 Task: Add Naturally Good Kosher Cheese Pepper Jack Slices to the cart.
Action: Mouse moved to (715, 257)
Screenshot: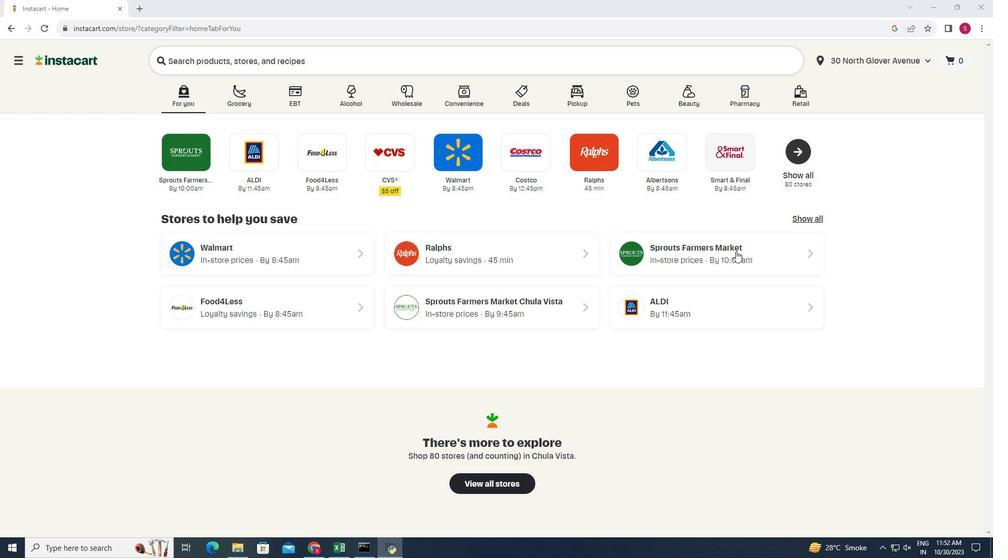 
Action: Mouse pressed left at (715, 257)
Screenshot: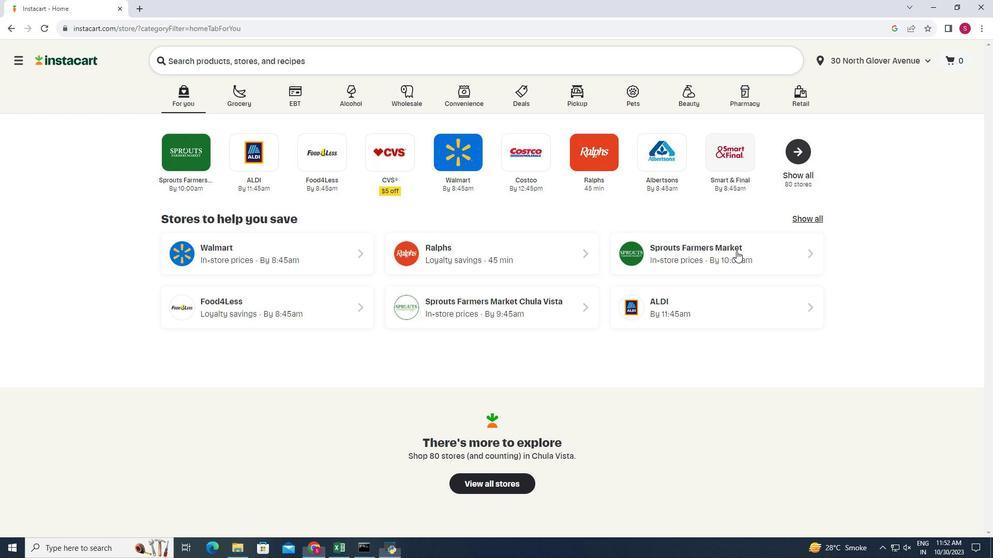 
Action: Mouse moved to (34, 440)
Screenshot: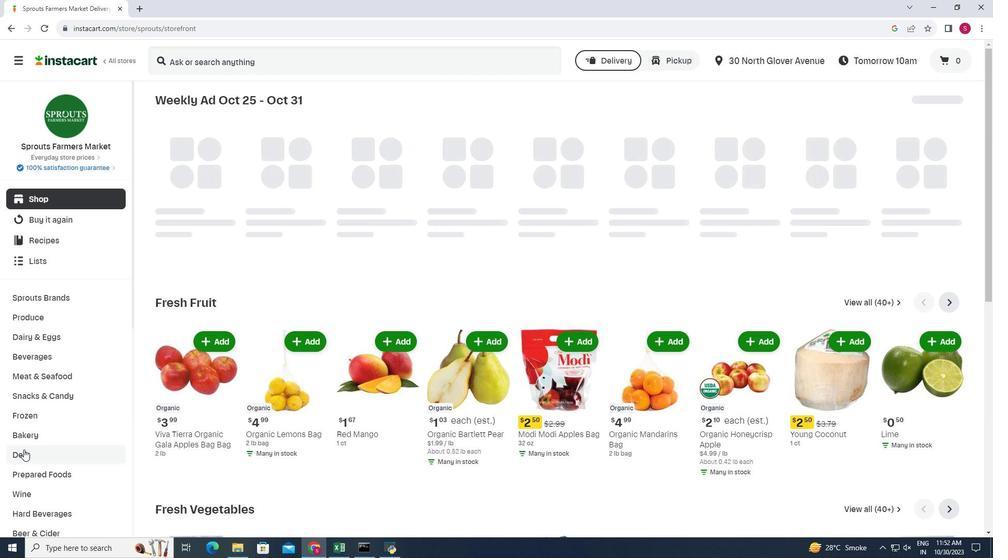 
Action: Mouse pressed left at (34, 440)
Screenshot: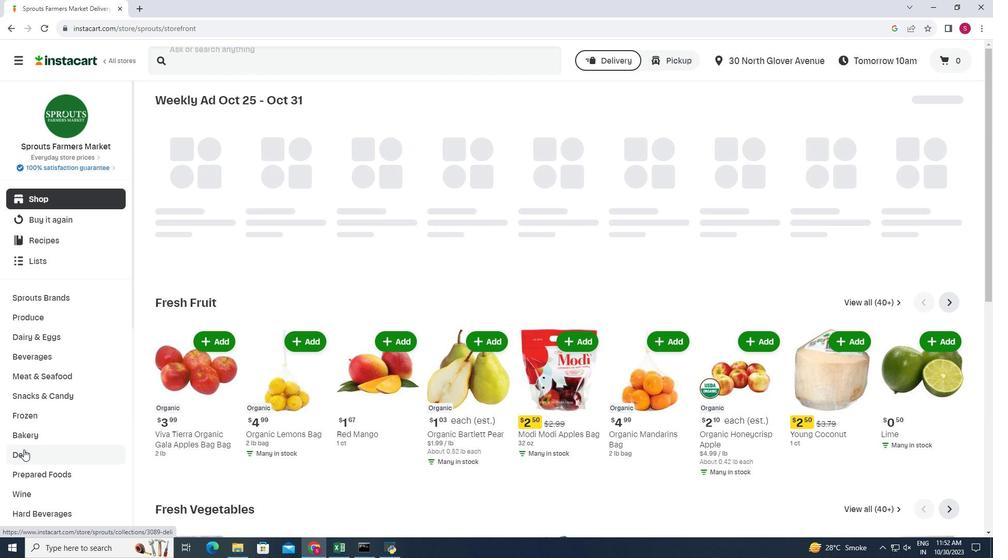 
Action: Mouse moved to (270, 144)
Screenshot: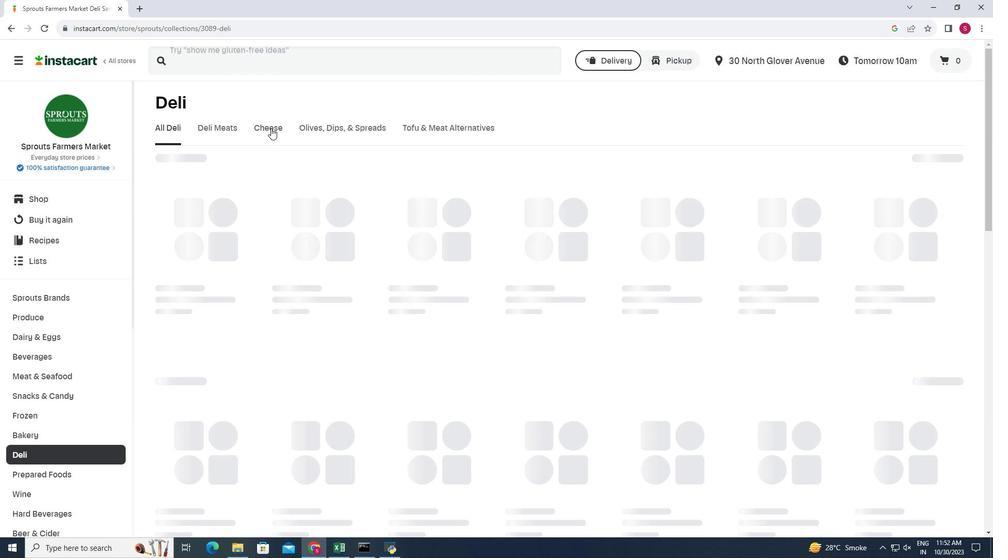
Action: Mouse pressed left at (270, 144)
Screenshot: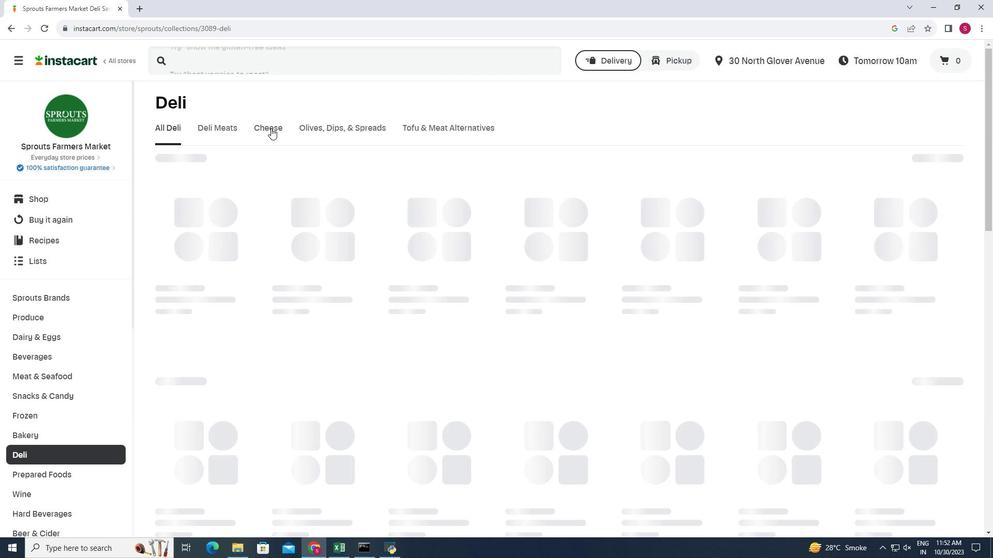 
Action: Mouse moved to (932, 179)
Screenshot: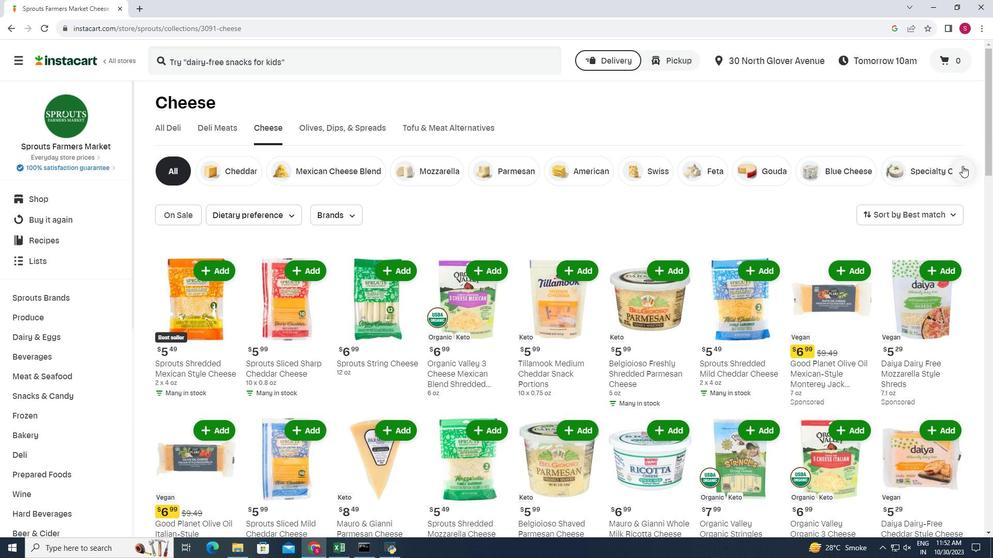 
Action: Mouse pressed left at (932, 179)
Screenshot: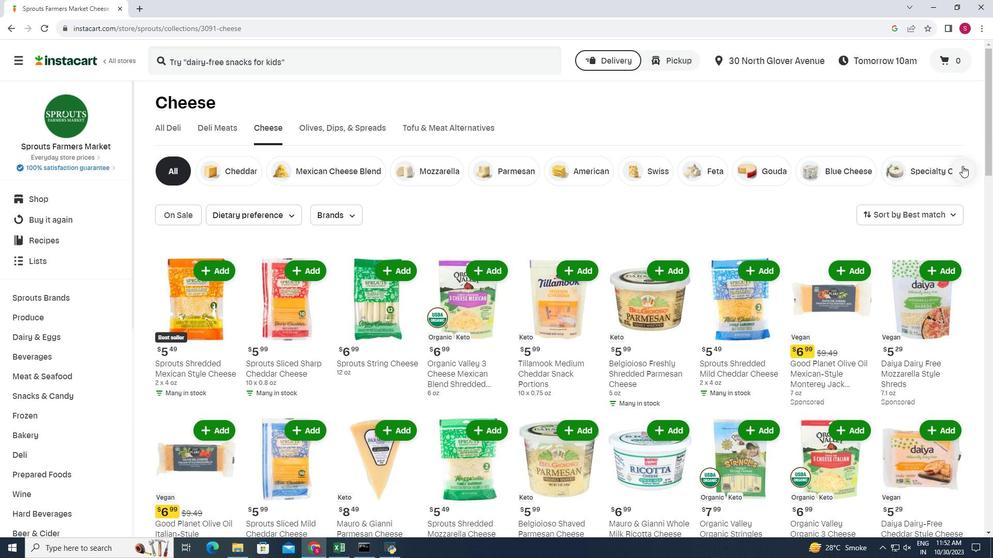 
Action: Mouse moved to (899, 192)
Screenshot: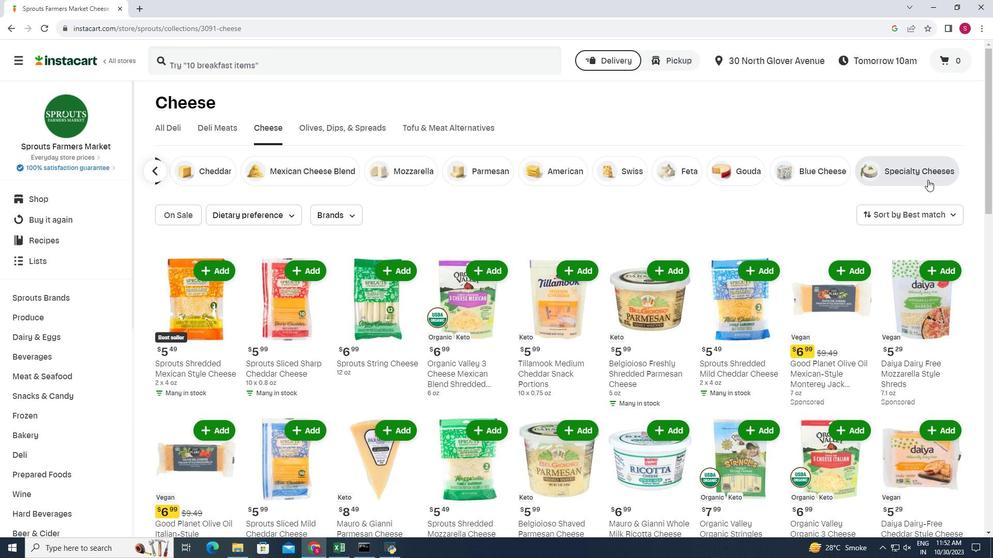 
Action: Mouse pressed left at (899, 192)
Screenshot: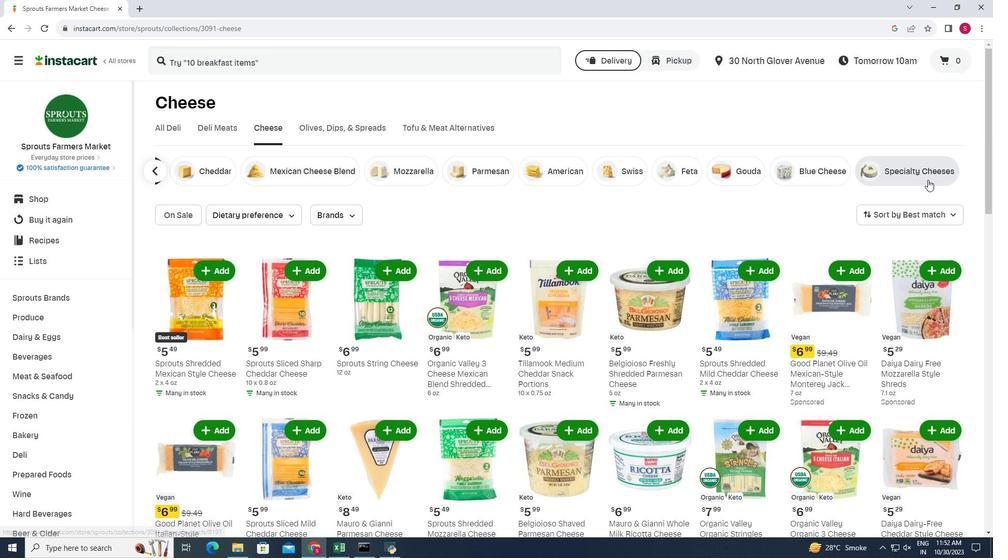 
Action: Mouse moved to (415, 227)
Screenshot: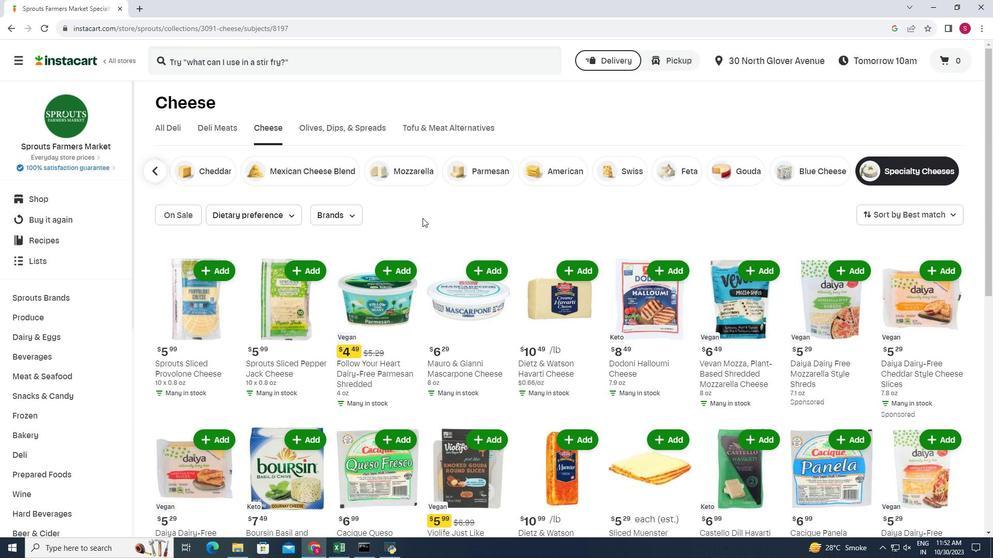 
Action: Mouse scrolled (415, 226) with delta (0, 0)
Screenshot: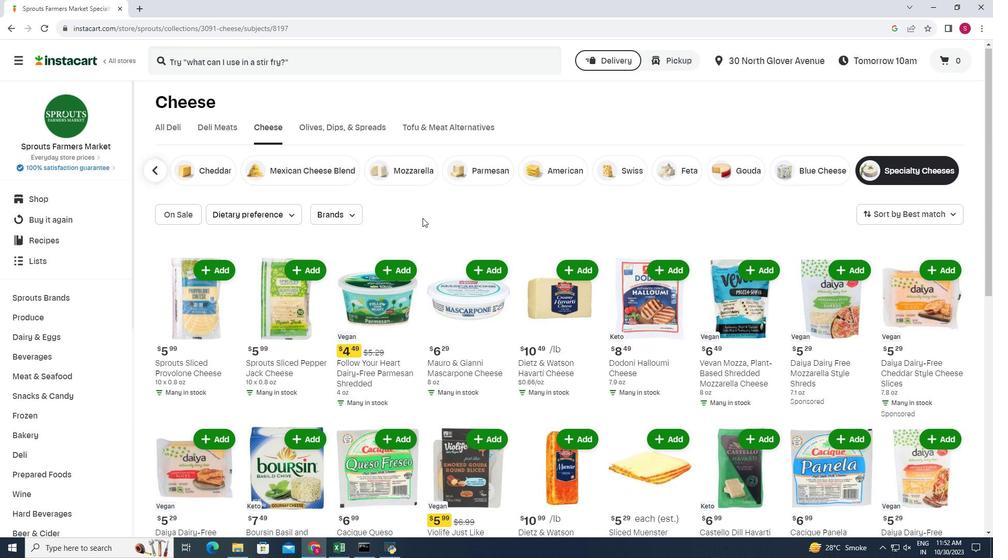 
Action: Mouse moved to (901, 317)
Screenshot: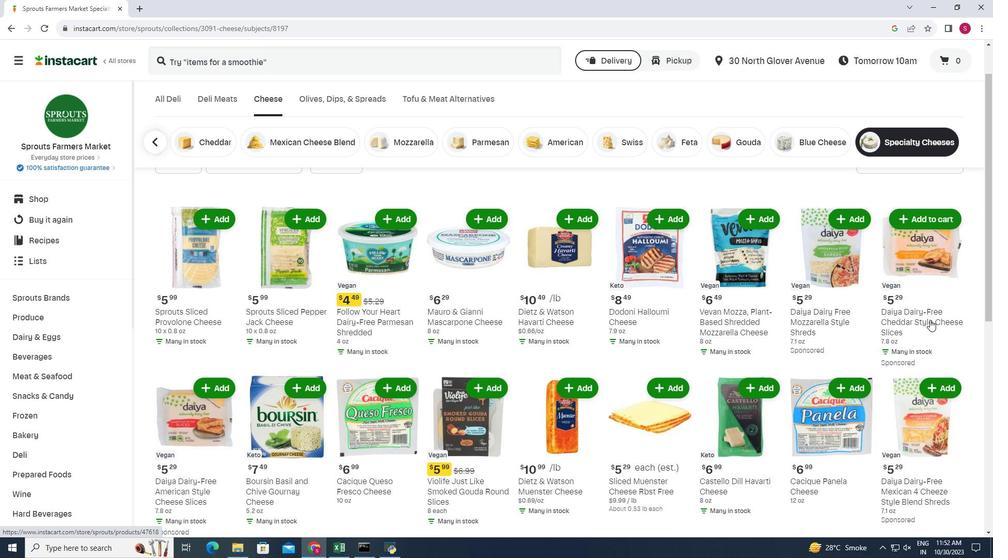 
Action: Mouse scrolled (901, 317) with delta (0, 0)
Screenshot: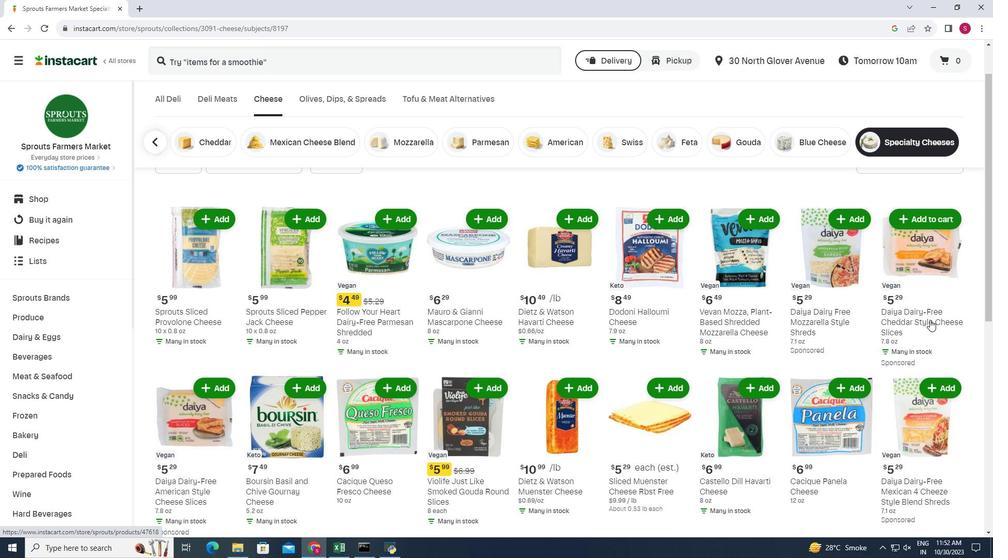 
Action: Mouse moved to (902, 322)
Screenshot: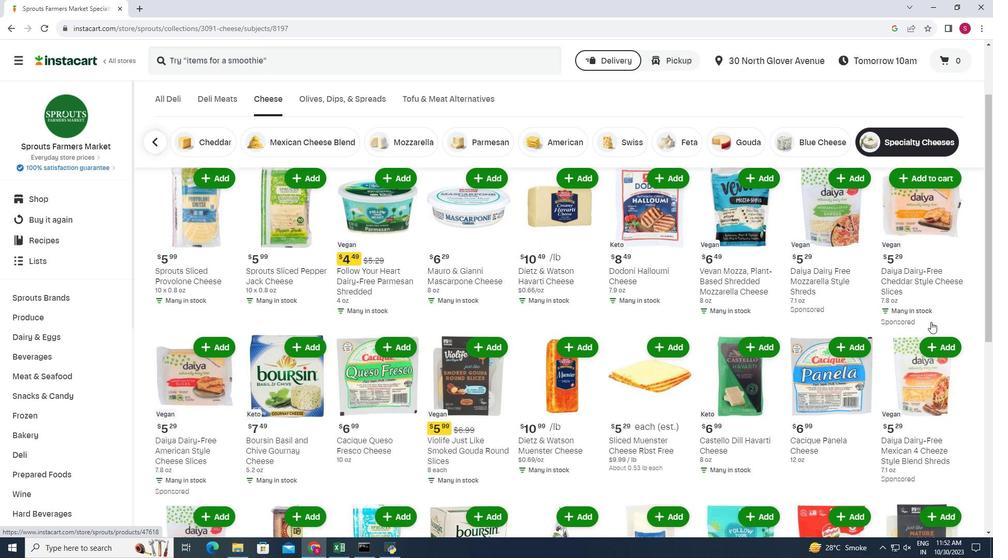 
Action: Mouse scrolled (902, 322) with delta (0, 0)
Screenshot: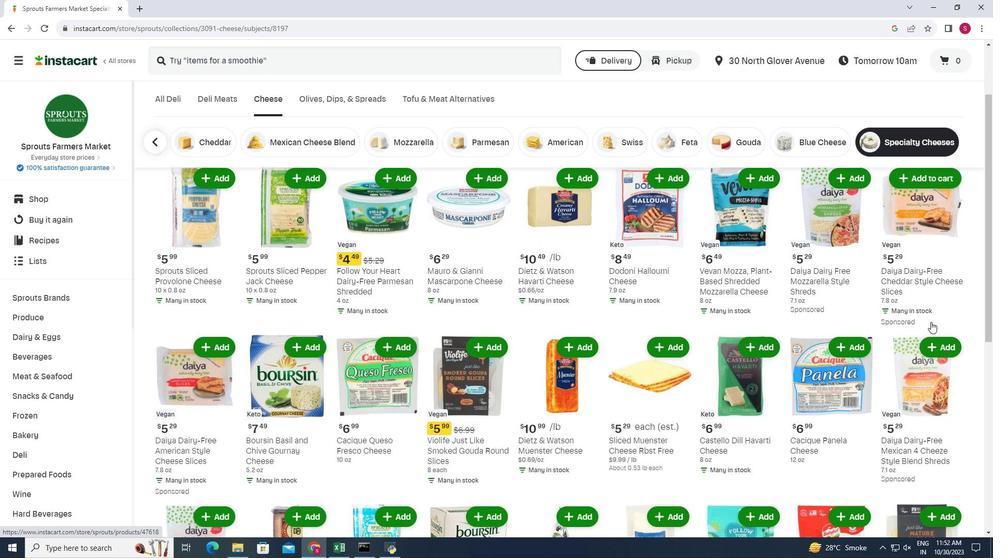 
Action: Mouse moved to (903, 323)
Screenshot: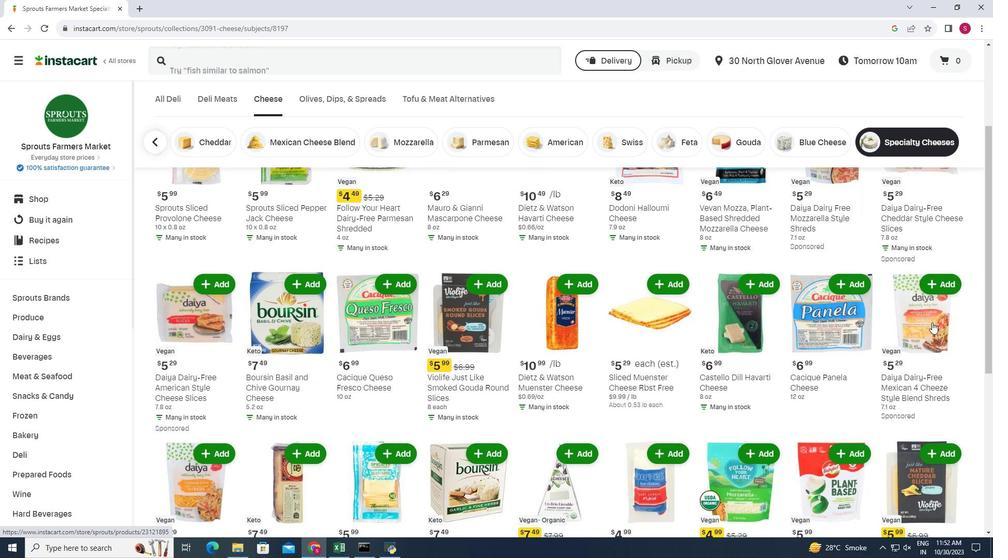 
Action: Mouse scrolled (903, 322) with delta (0, 0)
Screenshot: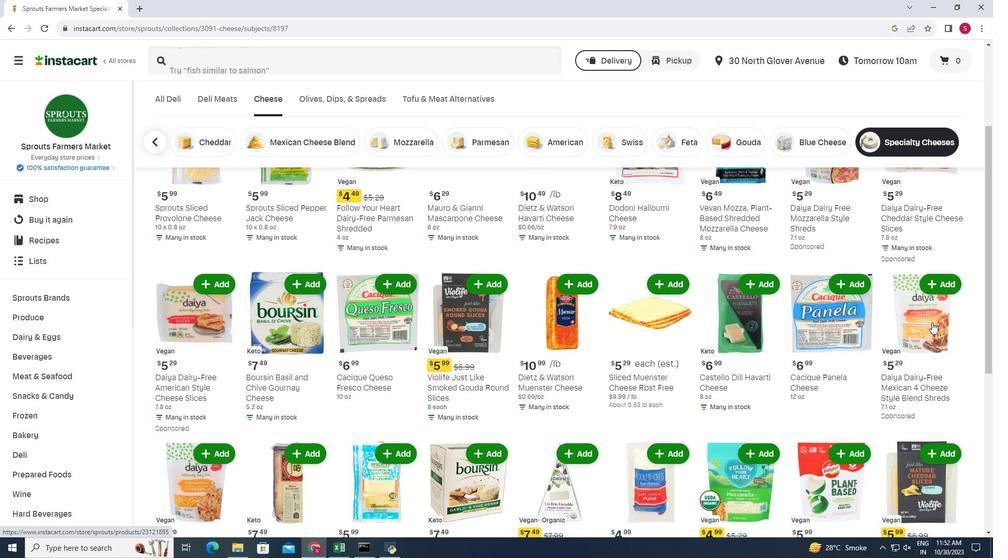 
Action: Mouse moved to (206, 286)
Screenshot: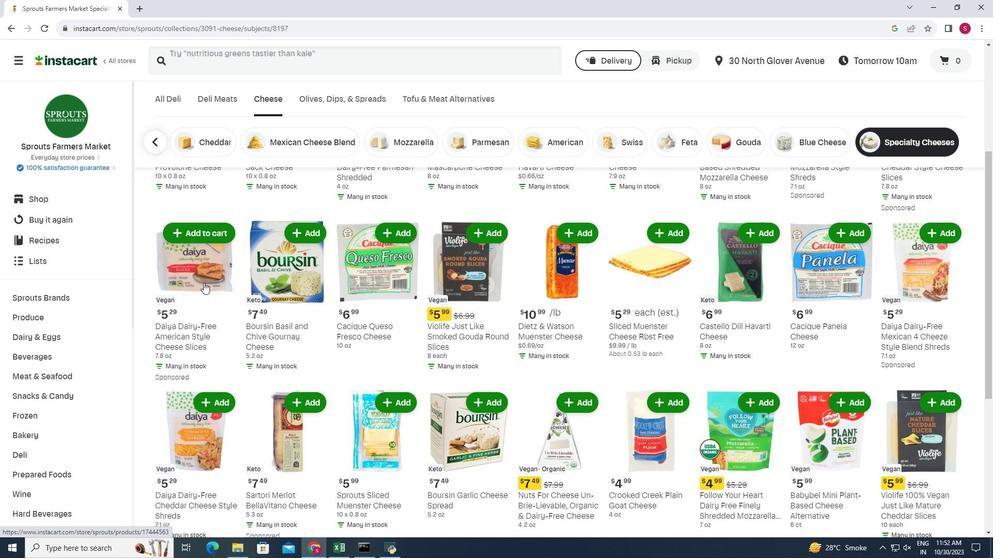 
Action: Mouse scrolled (206, 286) with delta (0, 0)
Screenshot: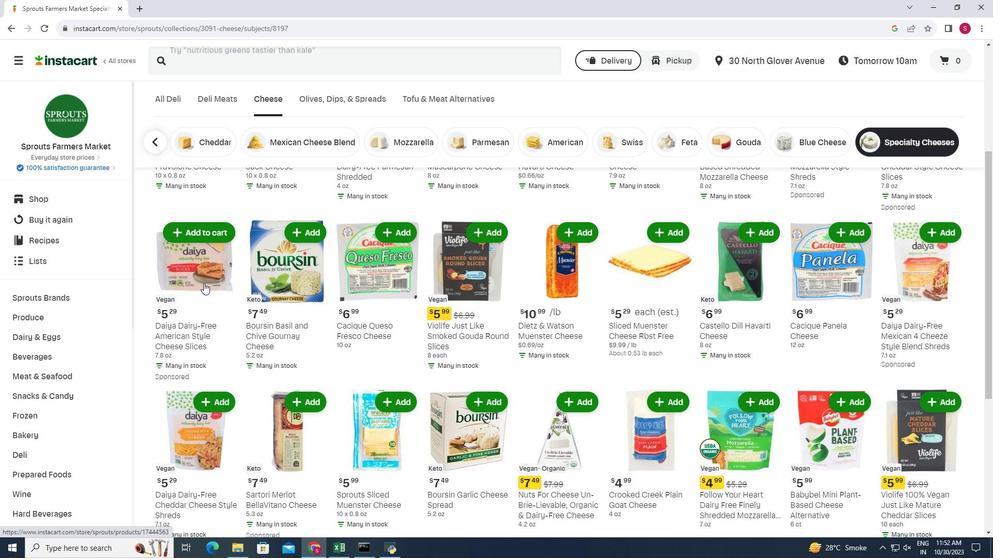 
Action: Mouse moved to (206, 287)
Screenshot: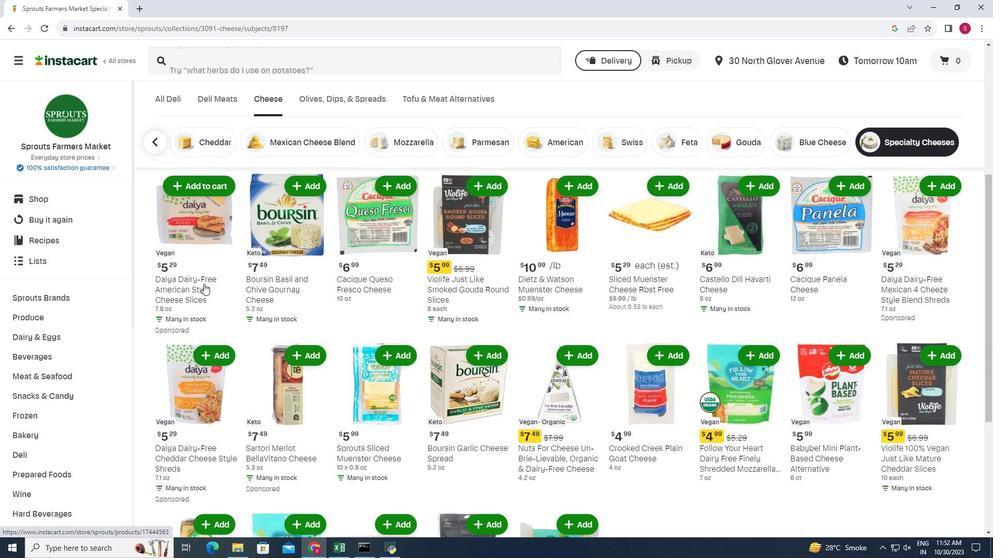 
Action: Mouse scrolled (206, 287) with delta (0, 0)
Screenshot: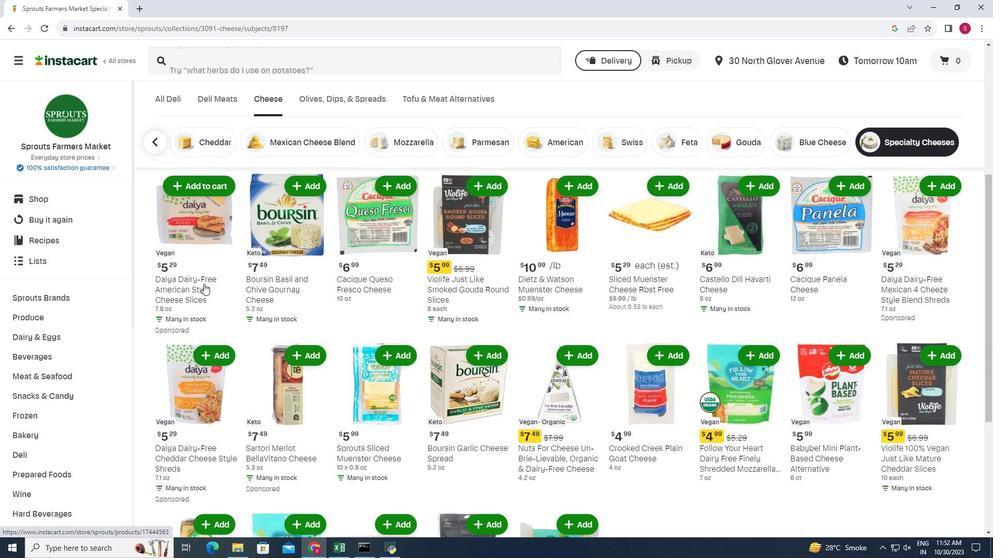 
Action: Mouse moved to (917, 395)
Screenshot: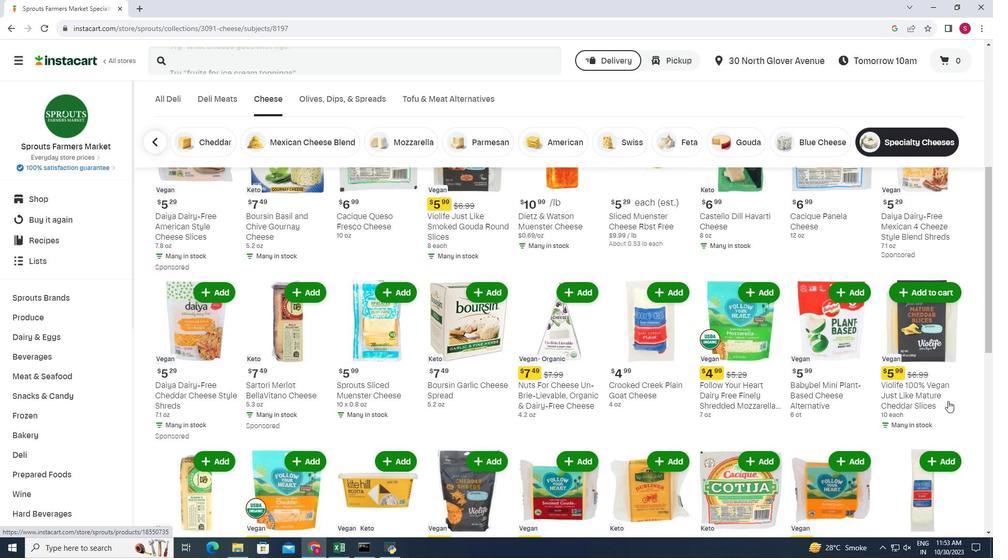 
Action: Mouse scrolled (917, 394) with delta (0, 0)
Screenshot: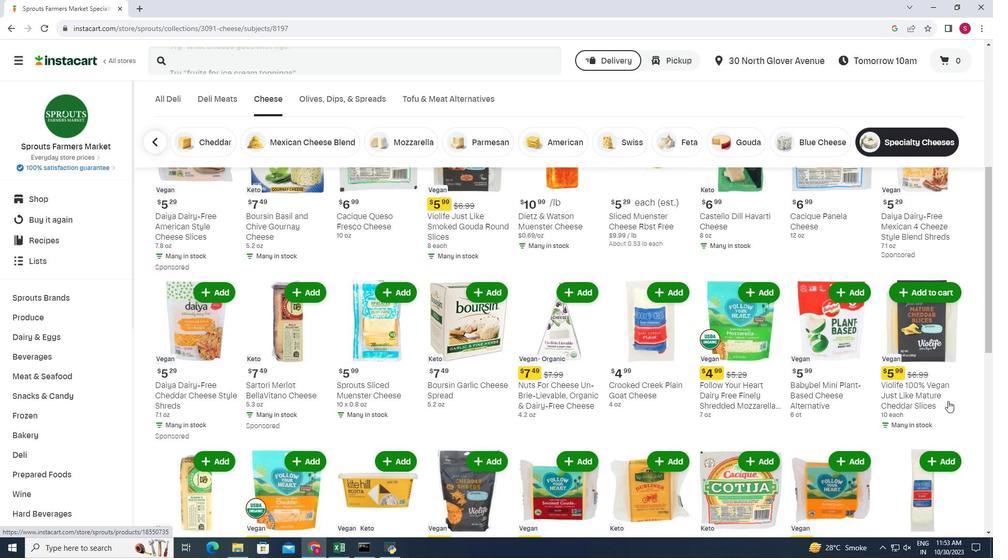 
Action: Mouse moved to (918, 395)
Screenshot: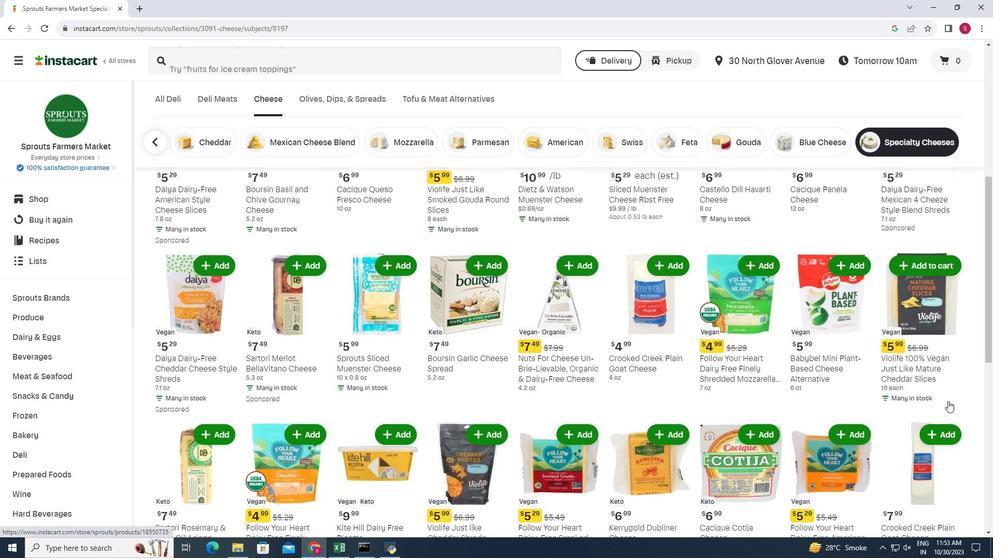 
Action: Mouse scrolled (918, 394) with delta (0, 0)
Screenshot: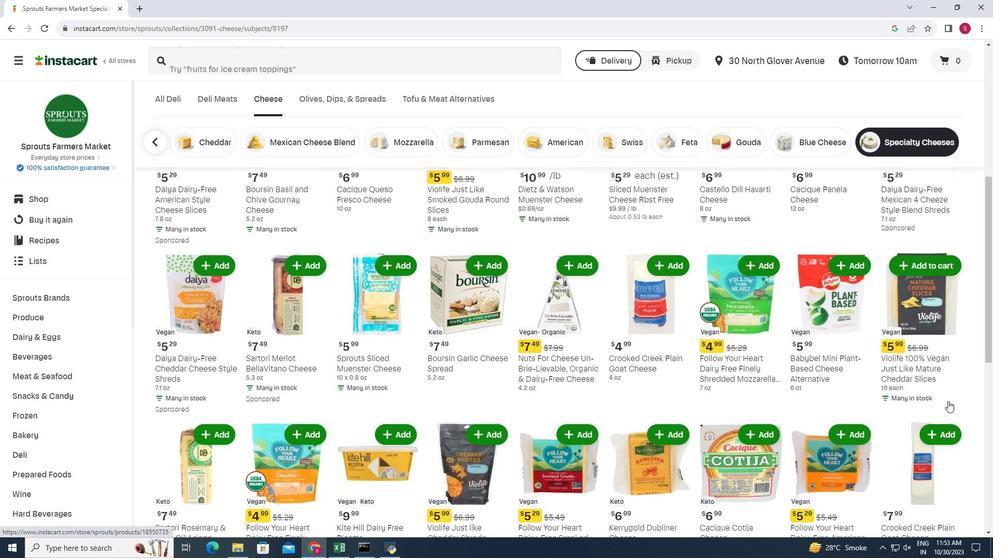 
Action: Mouse moved to (918, 395)
Screenshot: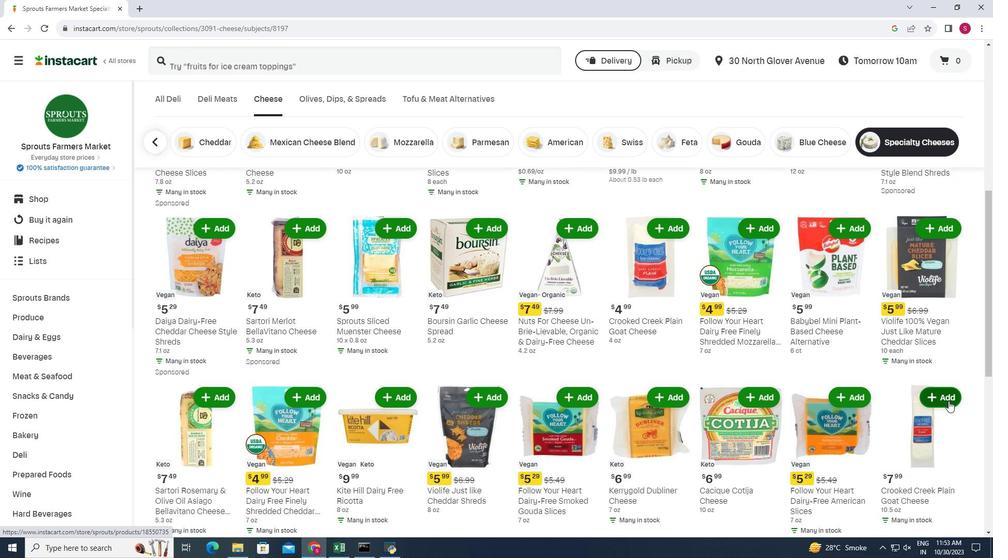 
Action: Mouse scrolled (918, 394) with delta (0, 0)
Screenshot: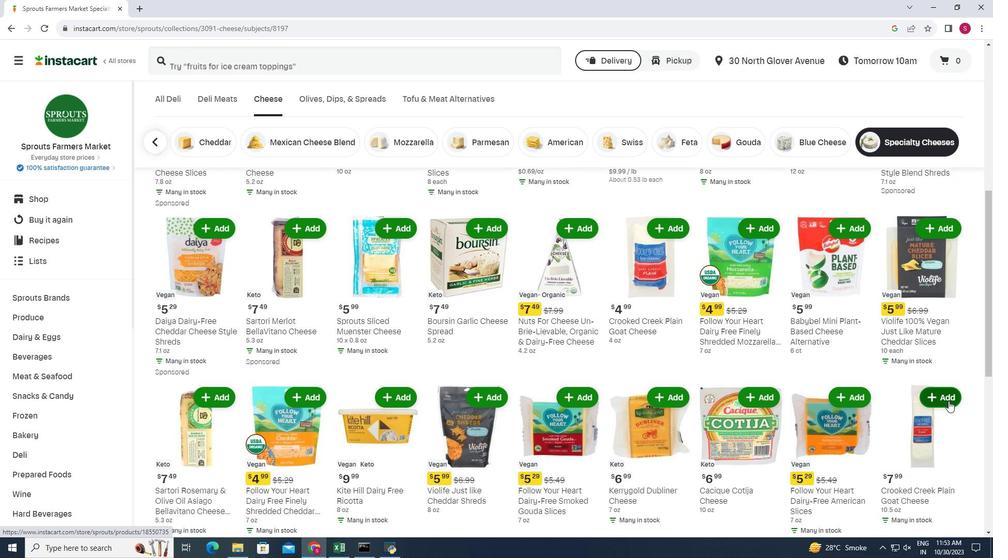 
Action: Mouse moved to (157, 388)
Screenshot: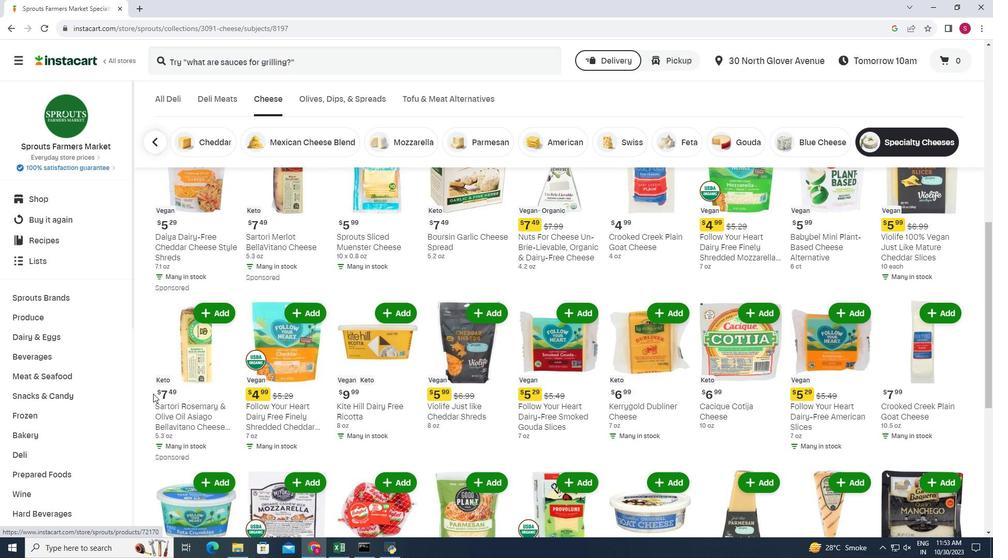 
Action: Mouse scrolled (157, 388) with delta (0, 0)
Screenshot: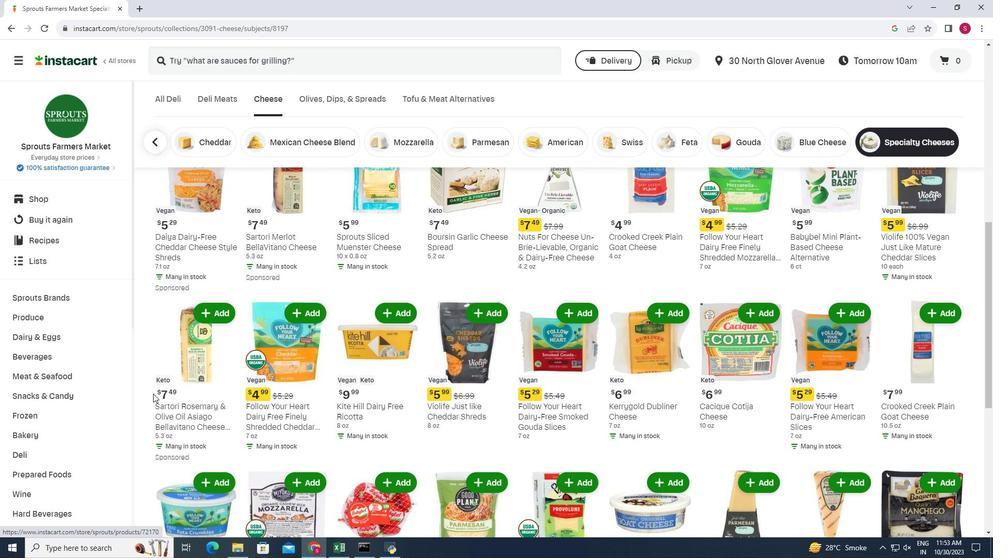 
Action: Mouse scrolled (157, 388) with delta (0, 0)
Screenshot: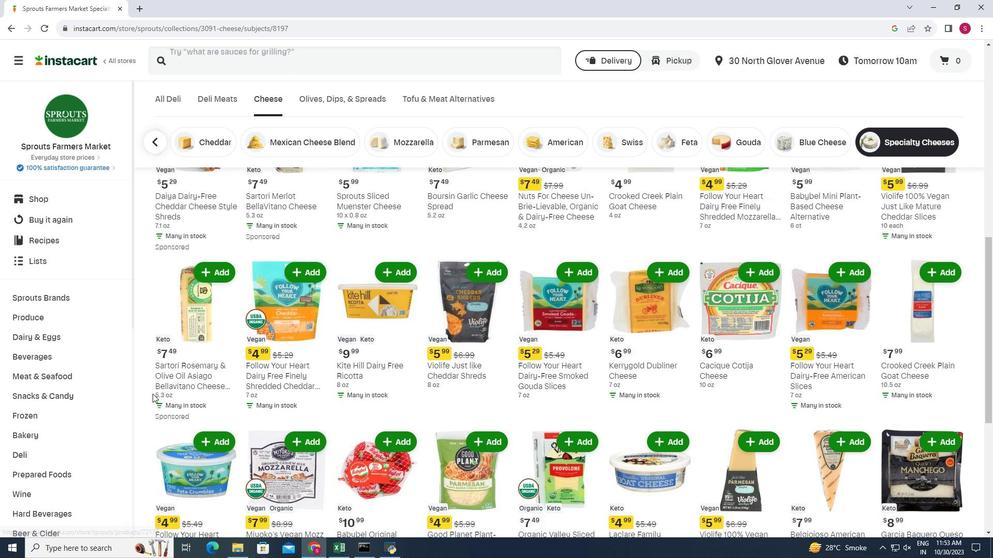 
Action: Mouse moved to (157, 388)
Screenshot: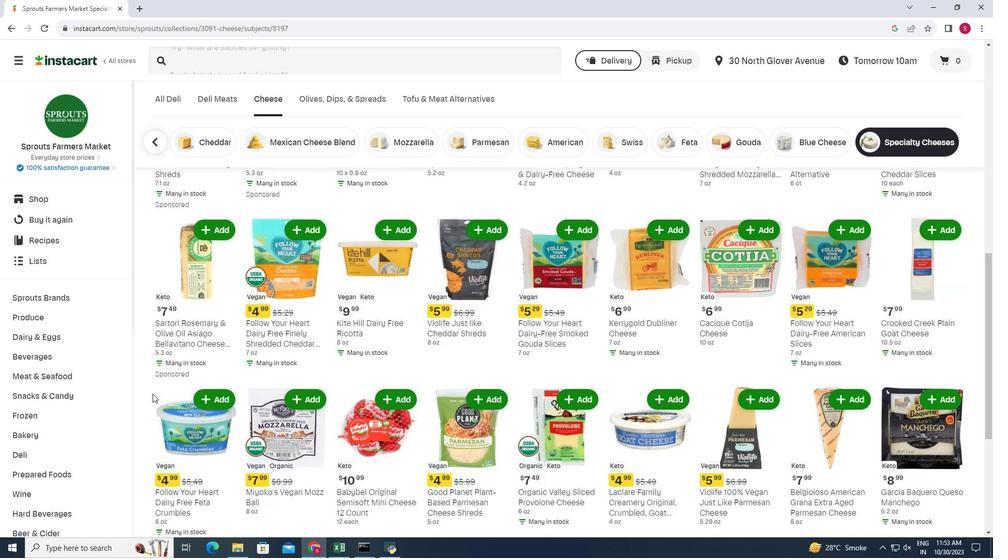 
Action: Mouse scrolled (157, 388) with delta (0, 0)
Screenshot: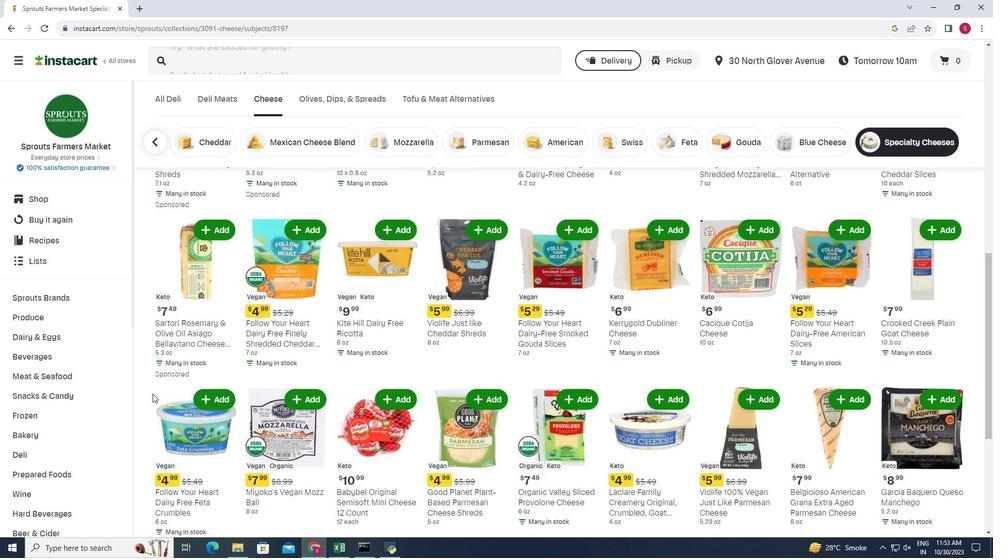 
Action: Mouse moved to (925, 394)
Screenshot: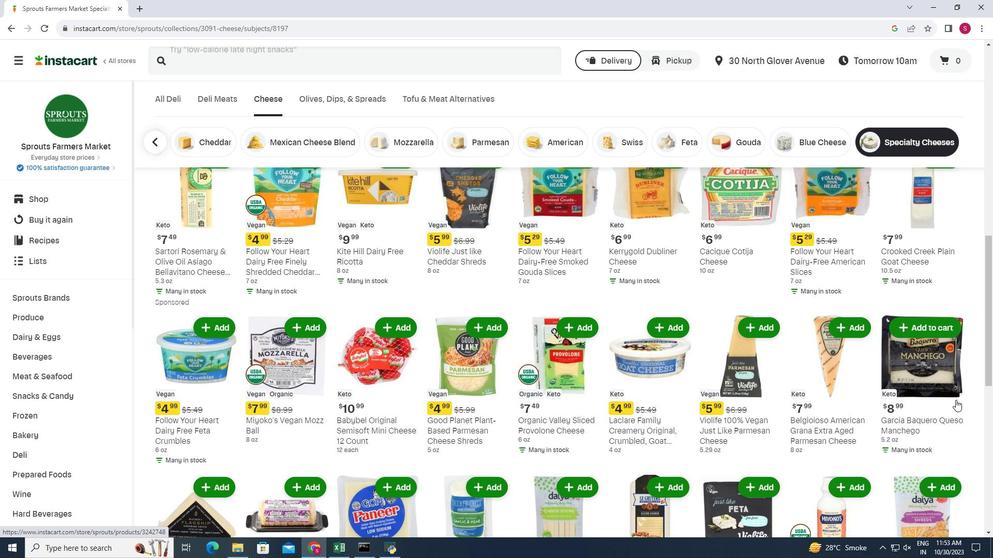 
Action: Mouse scrolled (925, 393) with delta (0, 0)
Screenshot: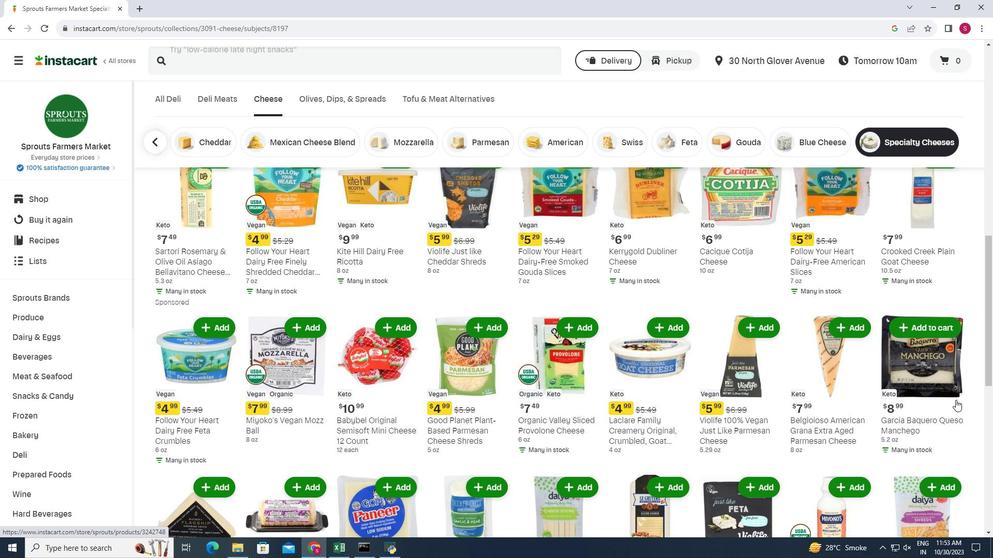 
Action: Mouse moved to (927, 395)
Screenshot: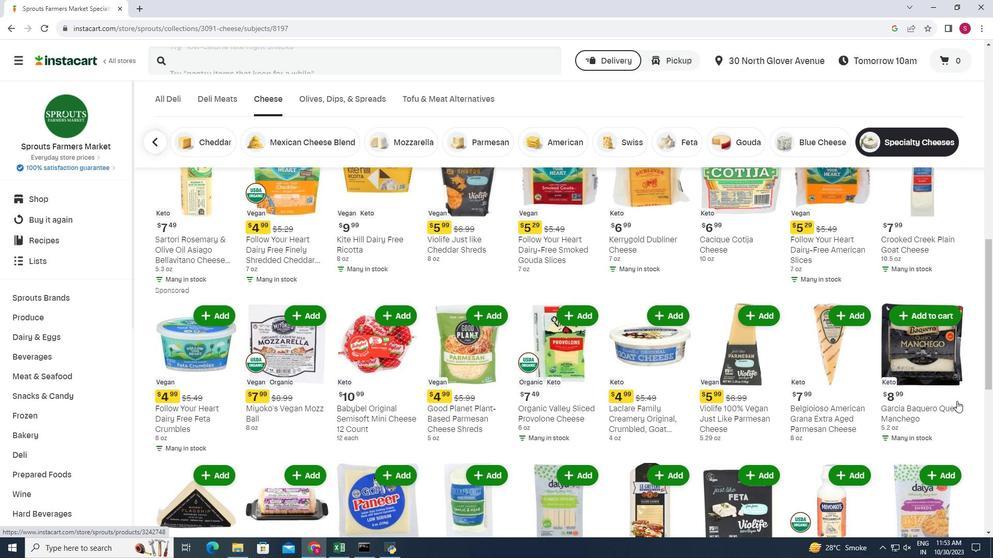 
Action: Mouse scrolled (927, 394) with delta (0, 0)
Screenshot: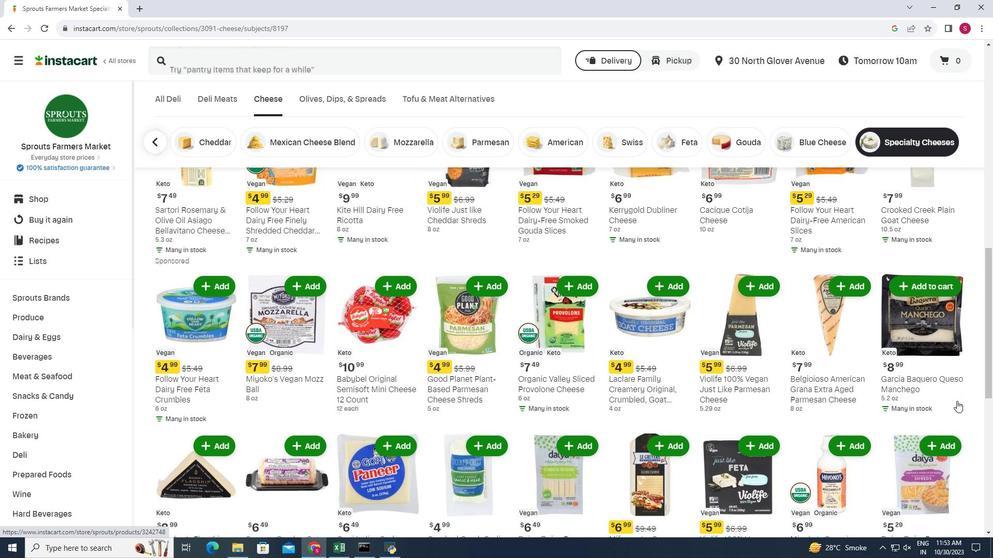 
Action: Mouse moved to (927, 395)
Screenshot: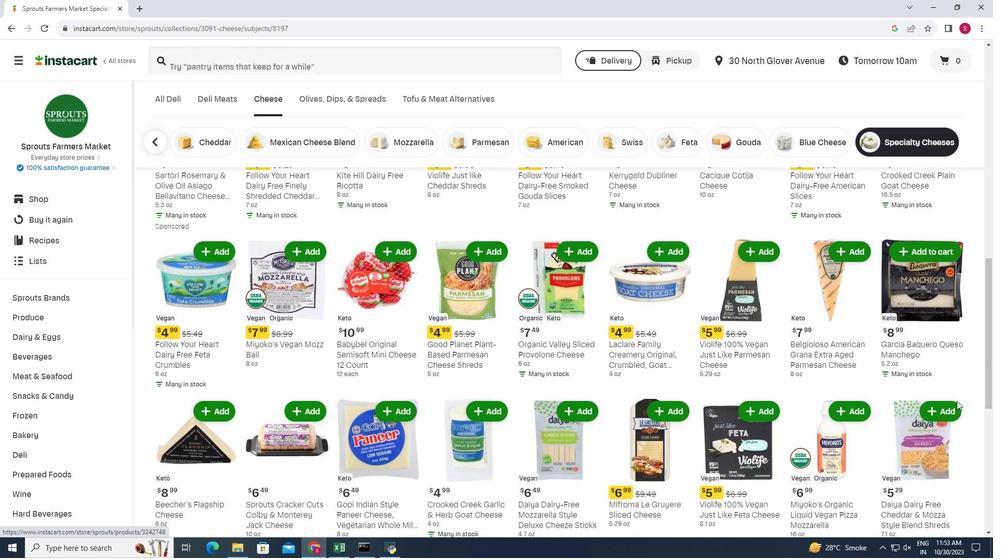
Action: Mouse scrolled (927, 394) with delta (0, 0)
Screenshot: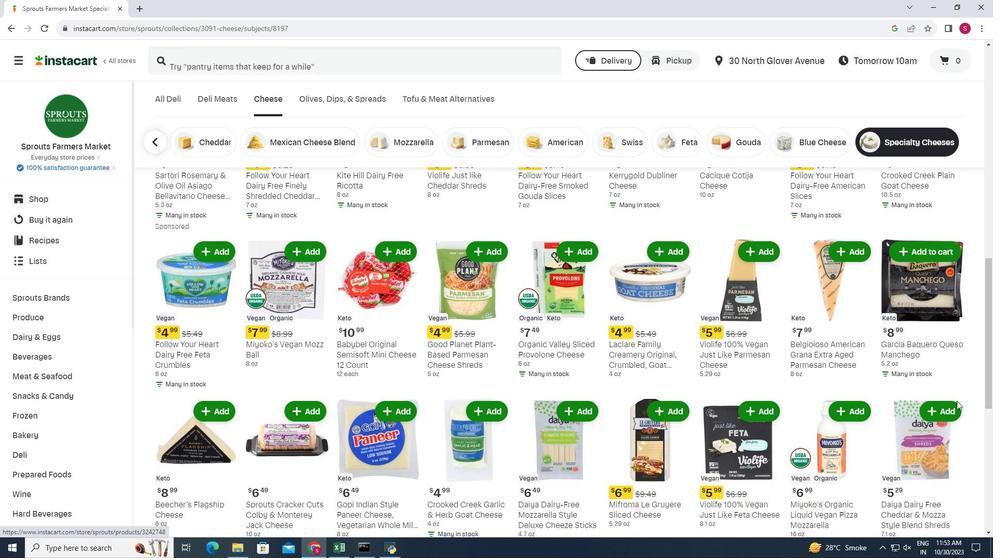 
Action: Mouse moved to (174, 384)
Screenshot: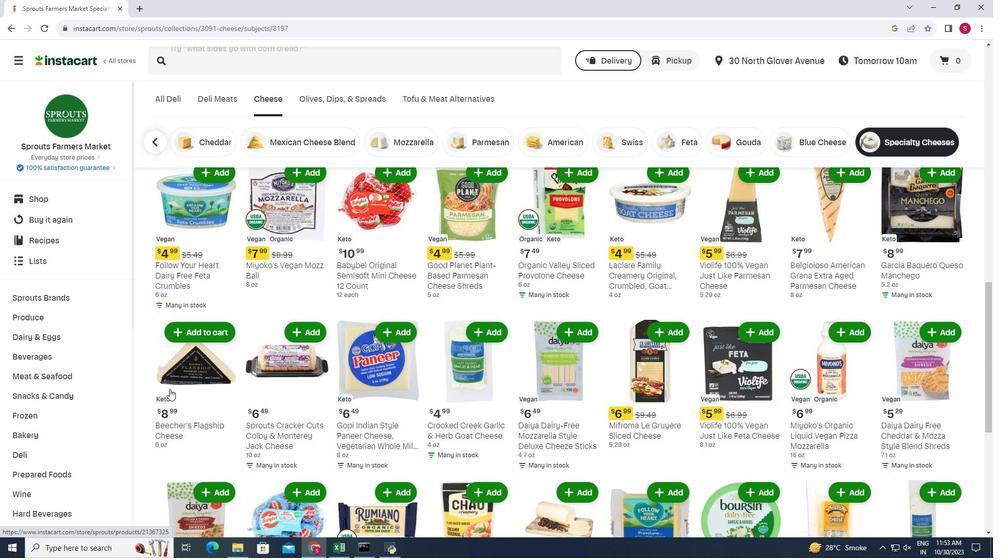 
Action: Mouse scrolled (174, 383) with delta (0, 0)
Screenshot: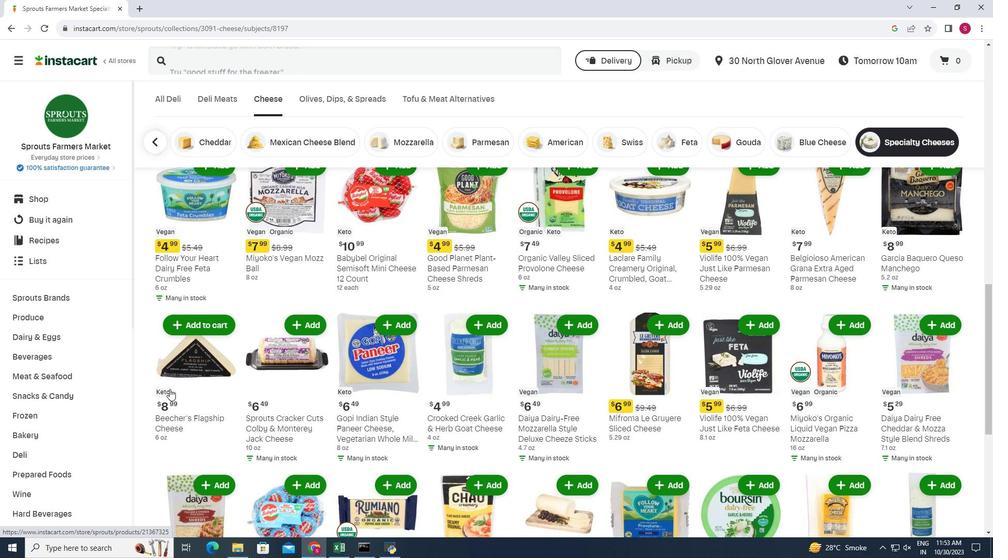 
Action: Mouse moved to (173, 384)
Screenshot: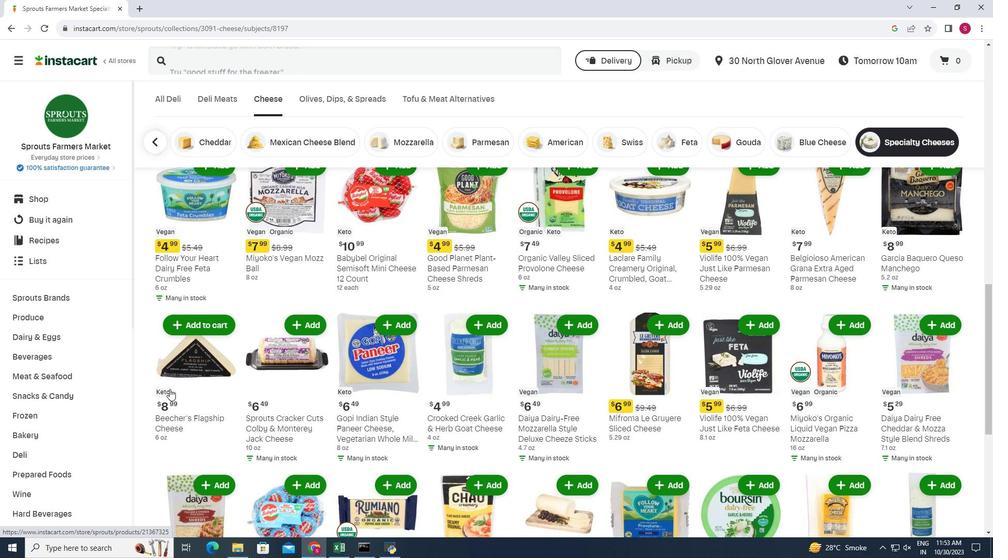 
Action: Mouse scrolled (173, 384) with delta (0, 0)
Screenshot: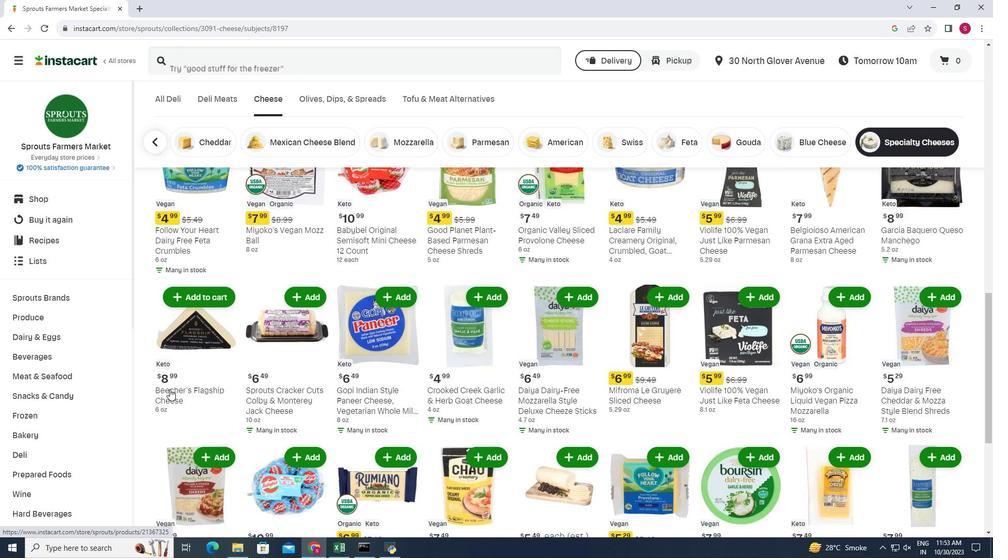 
Action: Mouse moved to (185, 394)
Screenshot: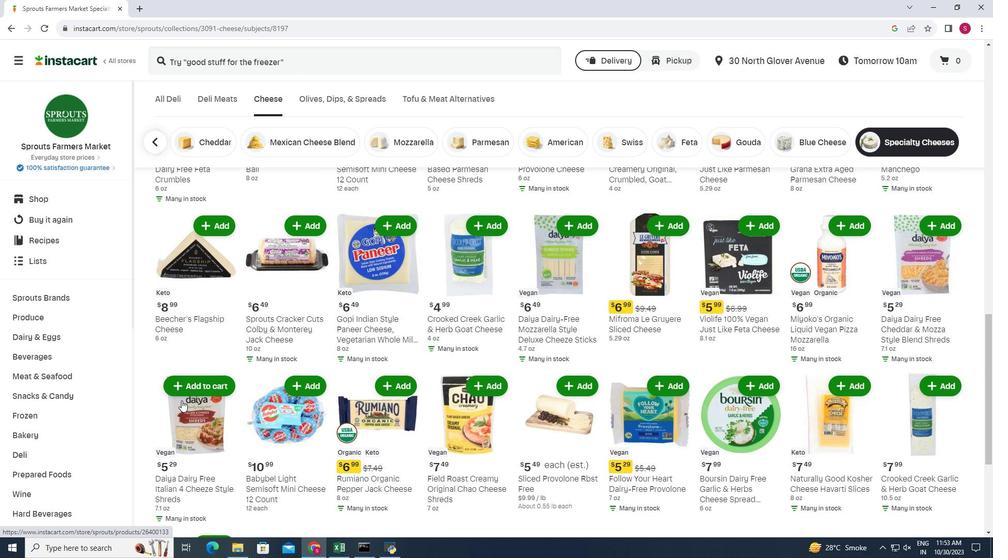 
Action: Mouse scrolled (185, 394) with delta (0, 0)
Screenshot: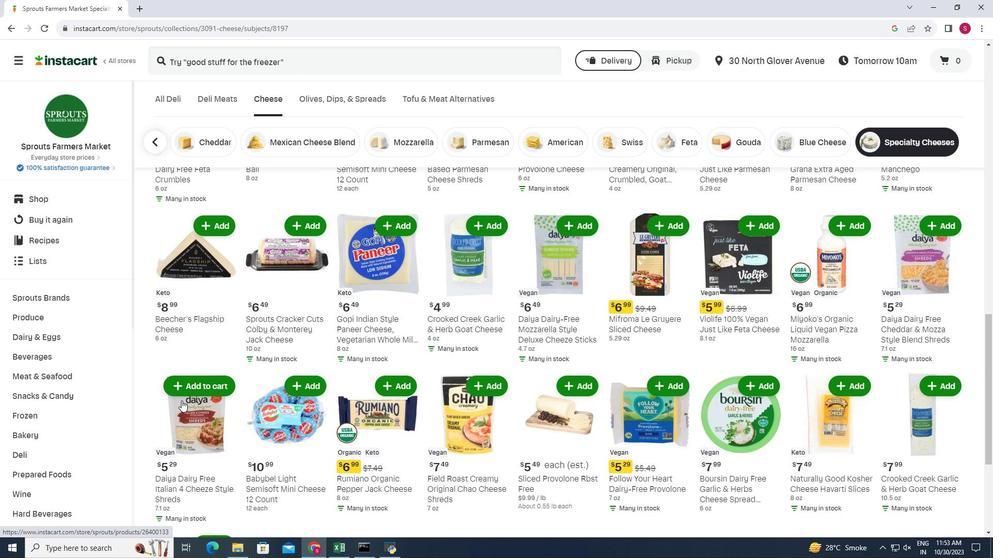 
Action: Mouse scrolled (185, 394) with delta (0, 0)
Screenshot: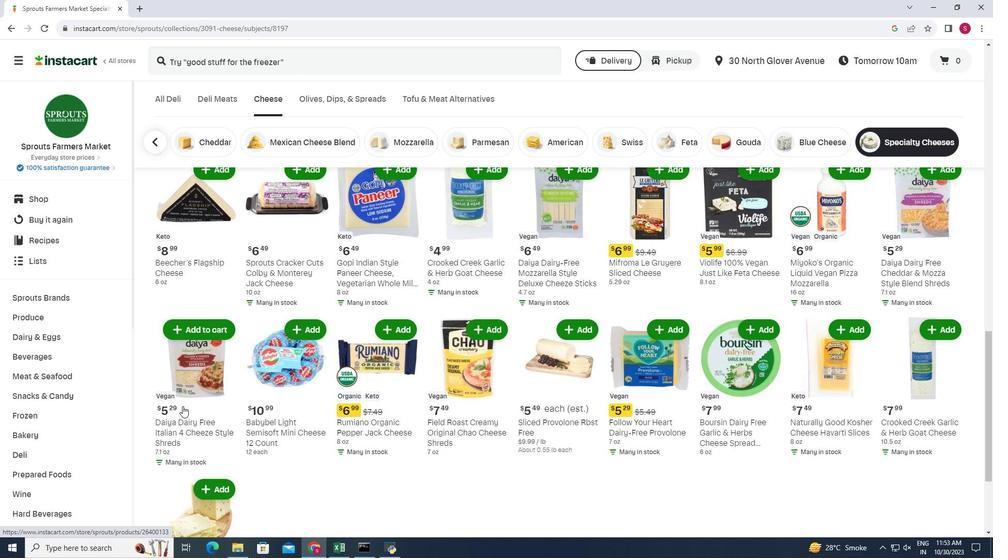 
Action: Mouse moved to (909, 365)
Screenshot: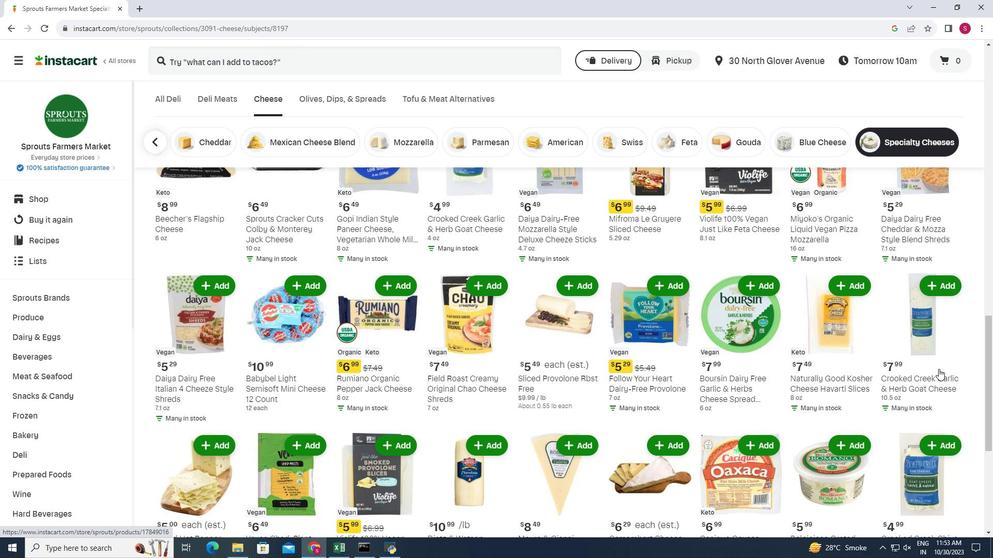 
Action: Mouse scrolled (909, 365) with delta (0, 0)
Screenshot: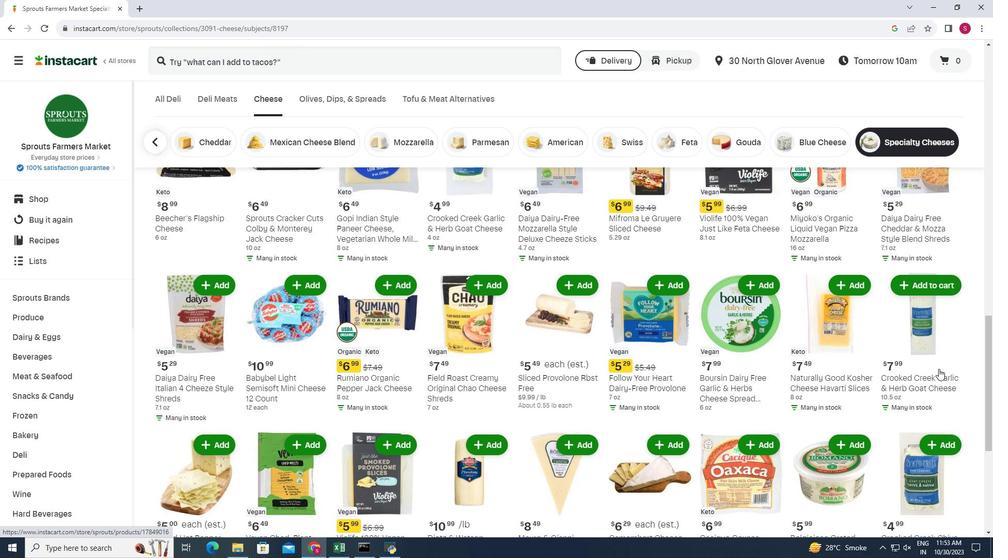 
Action: Mouse moved to (910, 365)
Screenshot: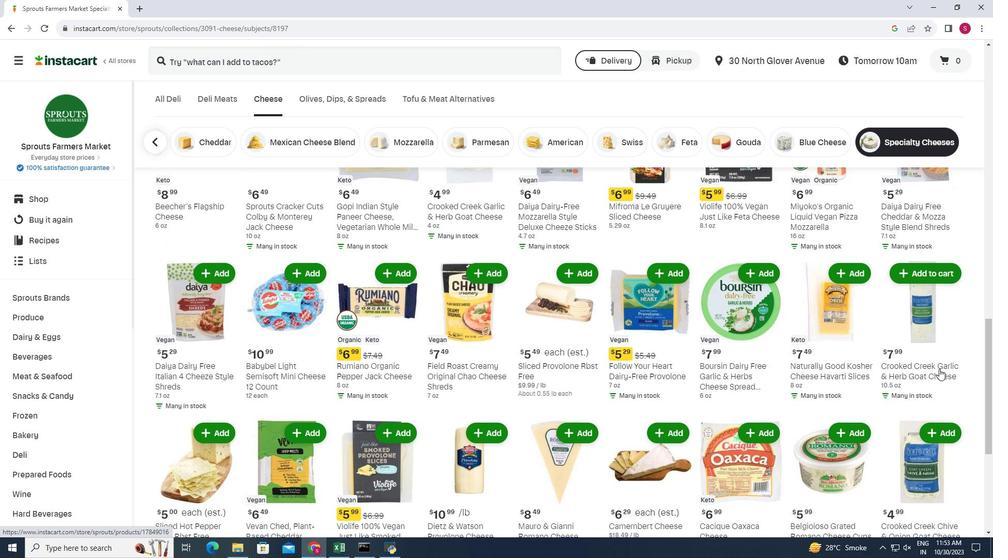 
Action: Mouse scrolled (910, 365) with delta (0, 0)
Screenshot: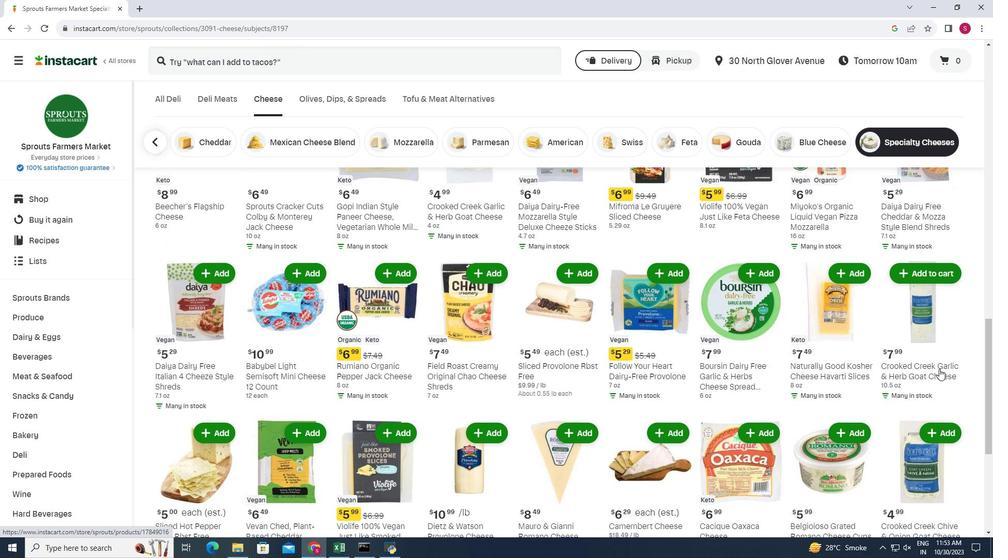 
Action: Mouse scrolled (910, 365) with delta (0, 0)
Screenshot: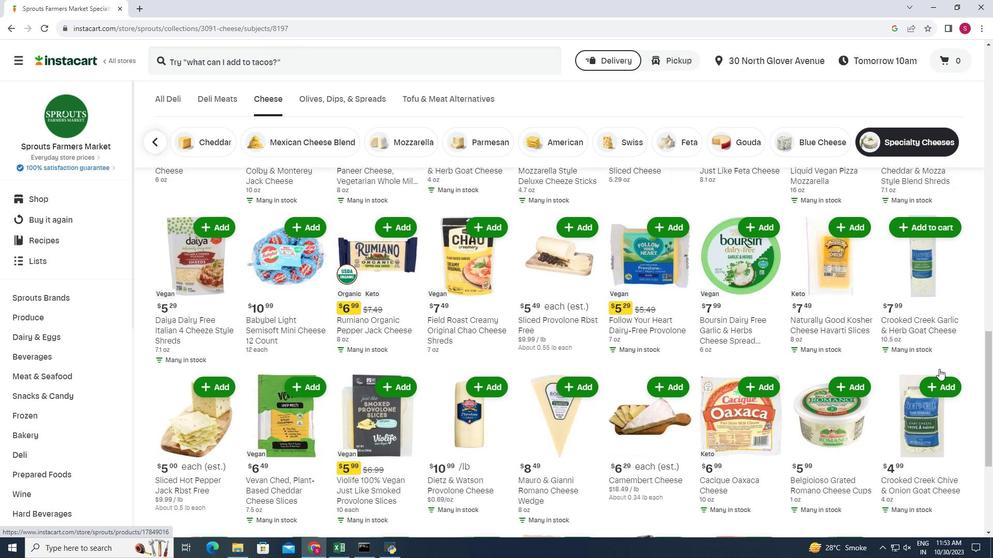 
Action: Mouse moved to (165, 367)
Screenshot: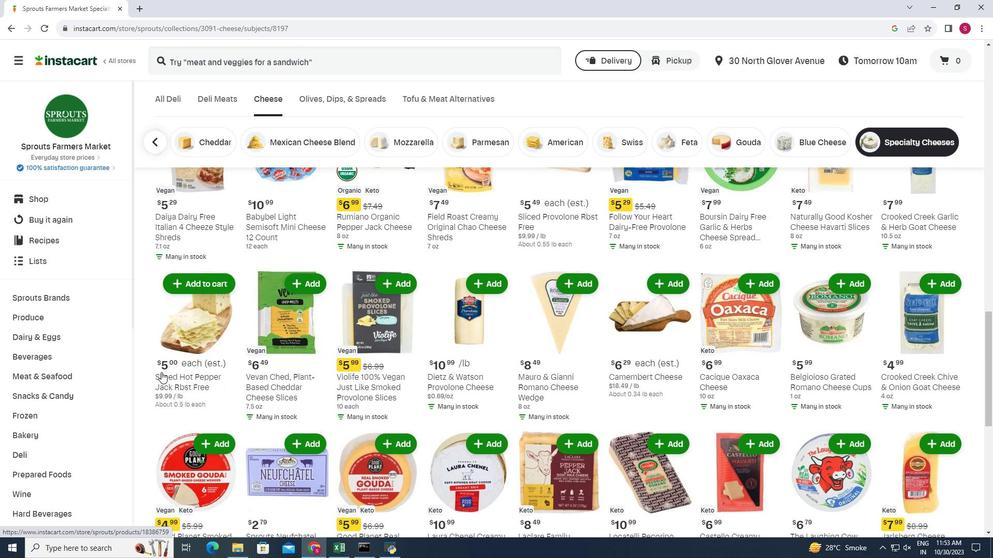 
Action: Mouse scrolled (165, 366) with delta (0, 0)
Screenshot: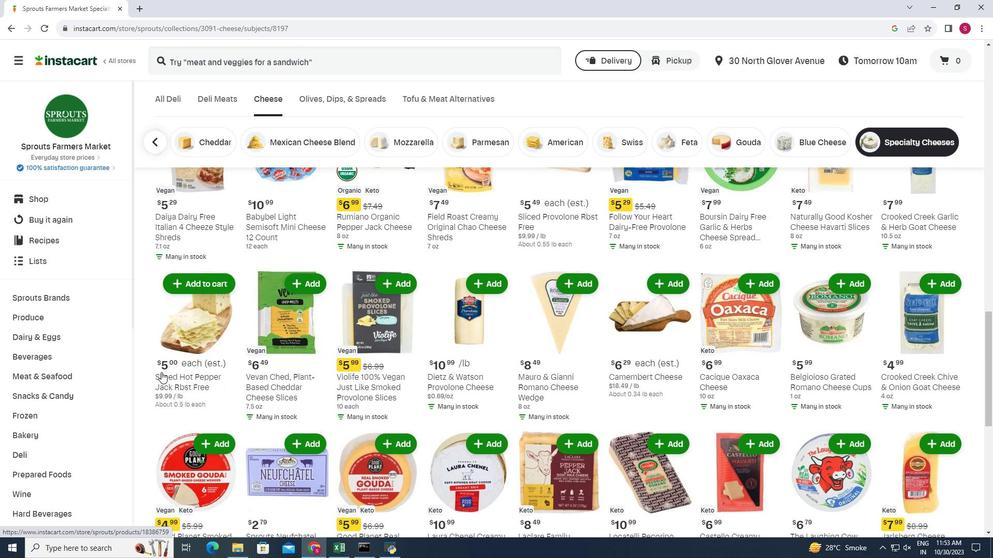 
Action: Mouse moved to (165, 369)
Screenshot: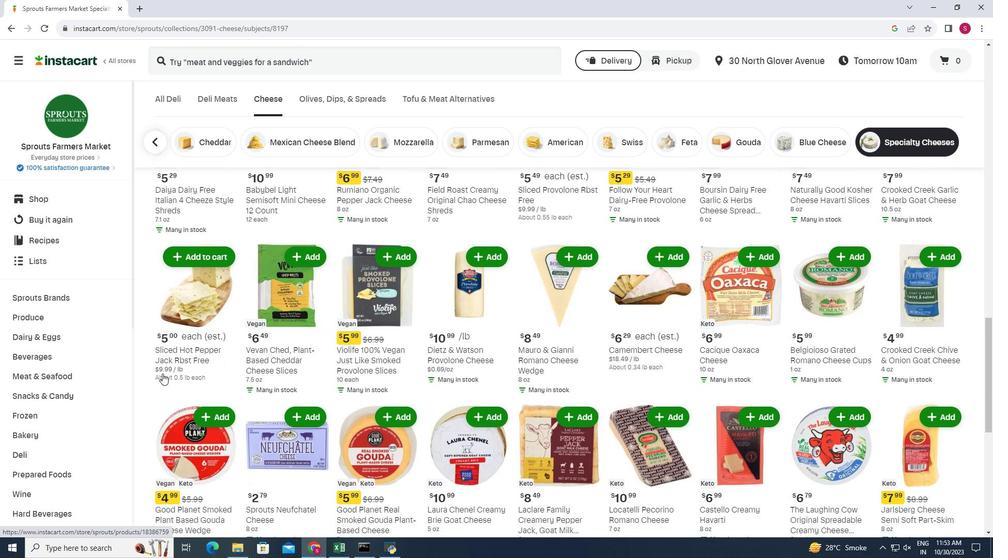 
Action: Mouse scrolled (165, 369) with delta (0, 0)
Screenshot: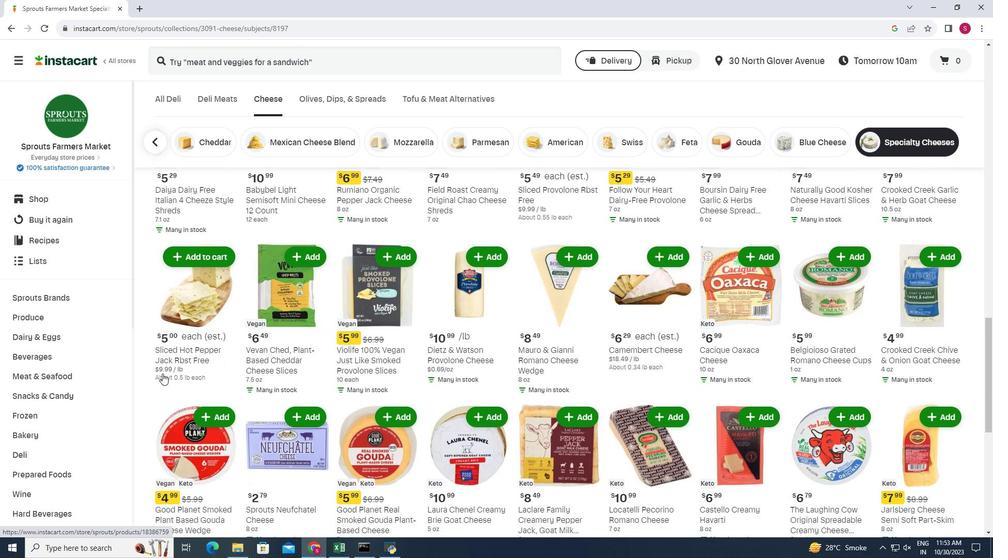 
Action: Mouse moved to (166, 370)
Screenshot: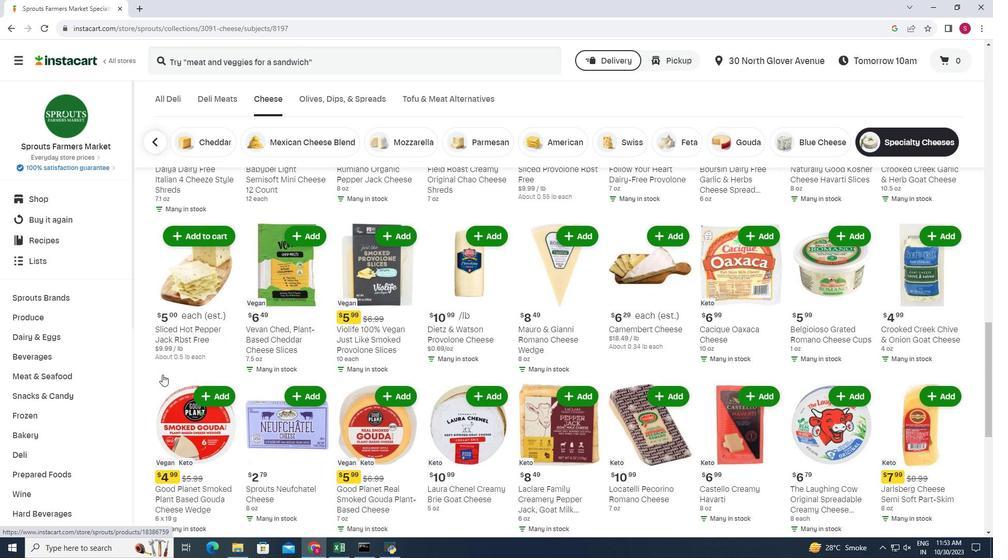 
Action: Mouse scrolled (166, 370) with delta (0, 0)
Screenshot: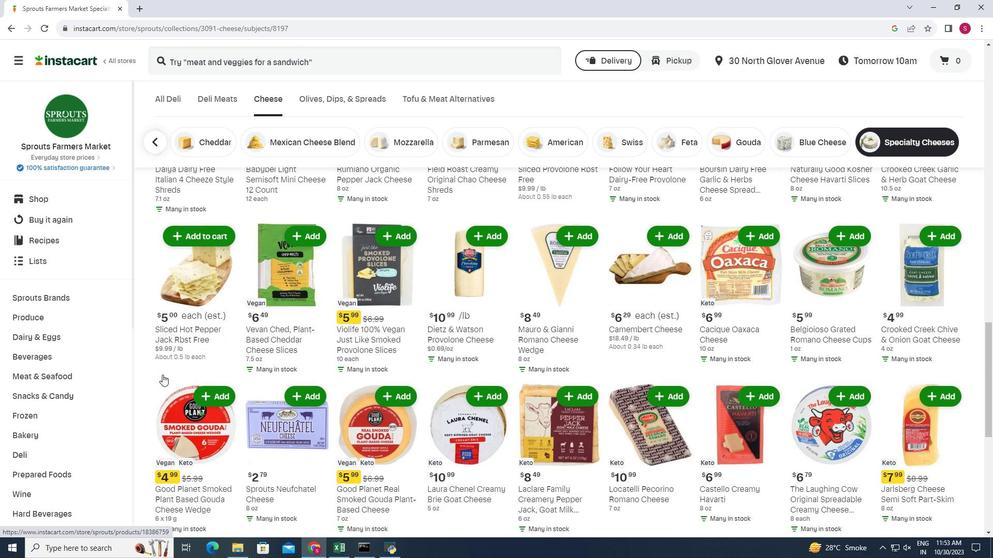 
Action: Mouse moved to (943, 367)
Screenshot: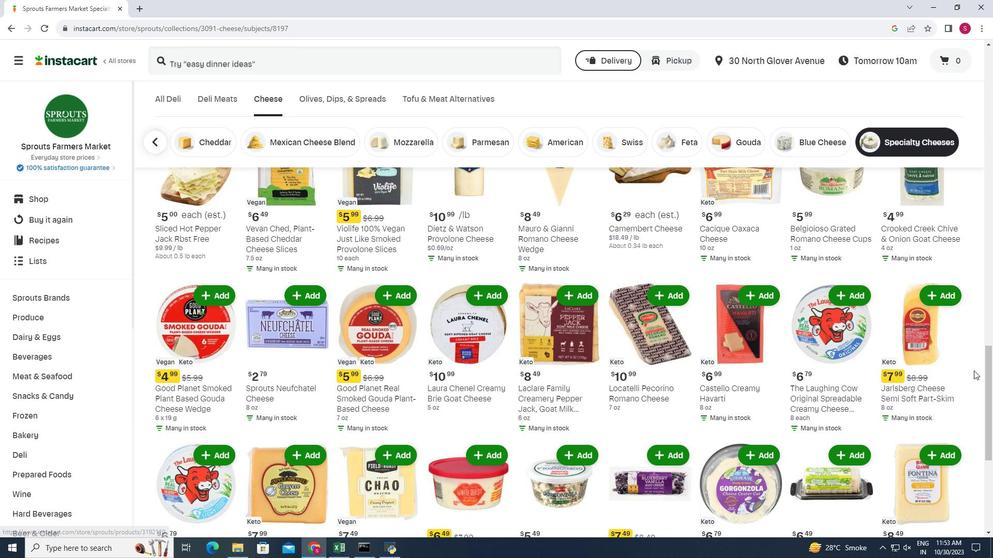 
Action: Mouse scrolled (943, 366) with delta (0, 0)
Screenshot: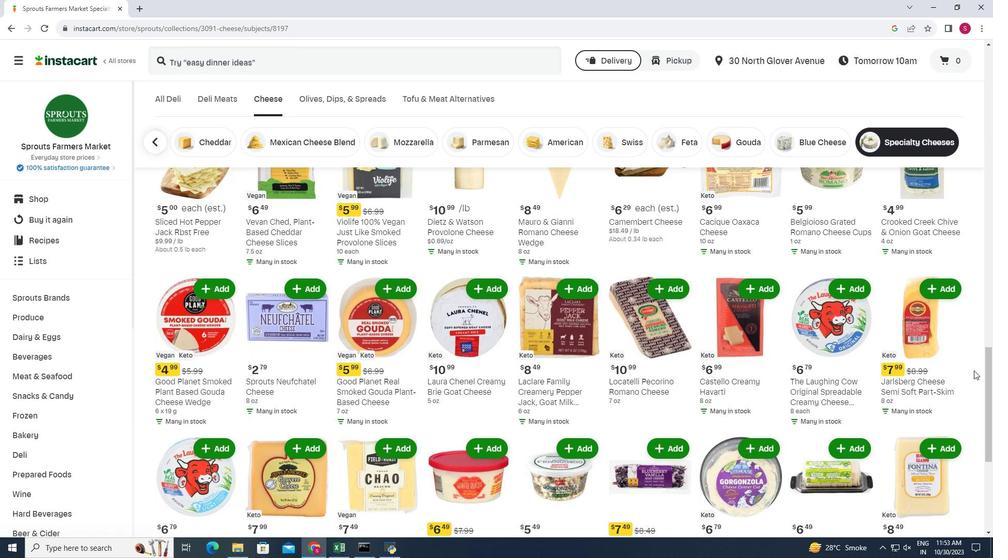 
Action: Mouse scrolled (943, 366) with delta (0, 0)
Screenshot: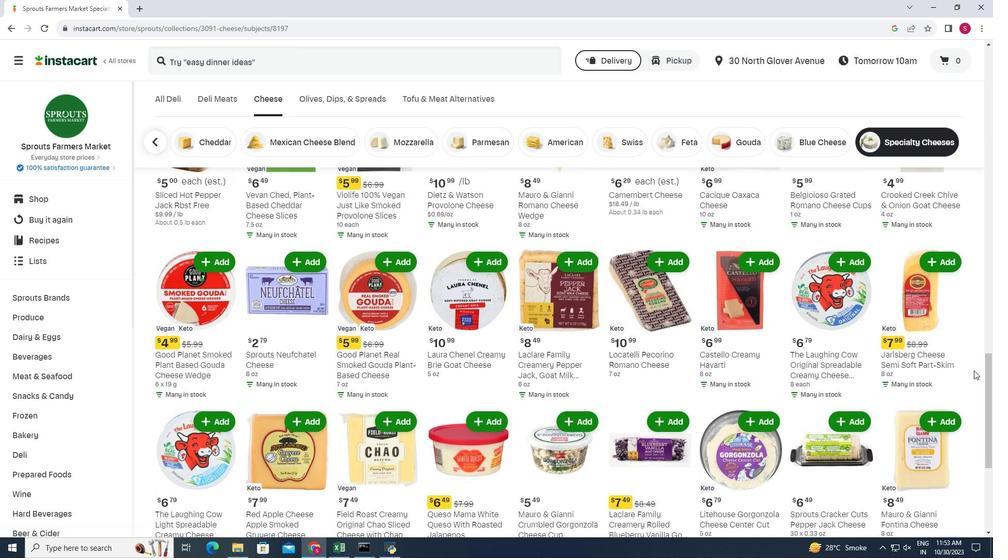 
Action: Mouse scrolled (943, 366) with delta (0, 0)
Screenshot: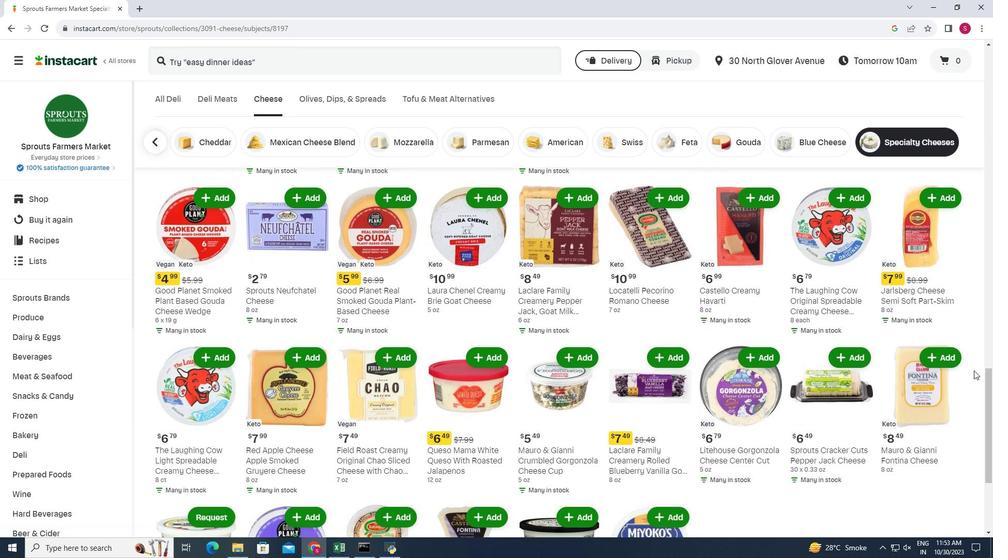 
Action: Mouse moved to (170, 351)
Screenshot: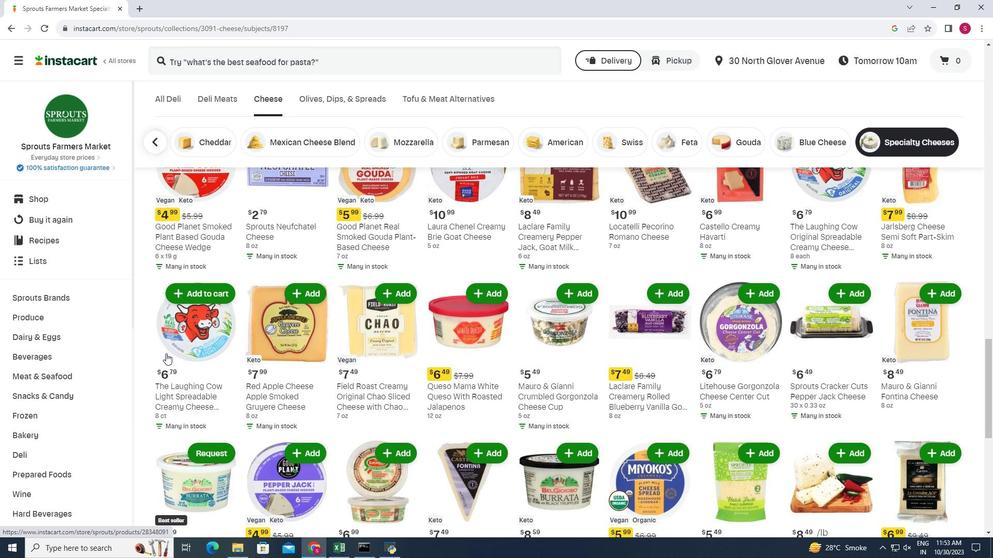 
Action: Mouse scrolled (170, 351) with delta (0, 0)
Screenshot: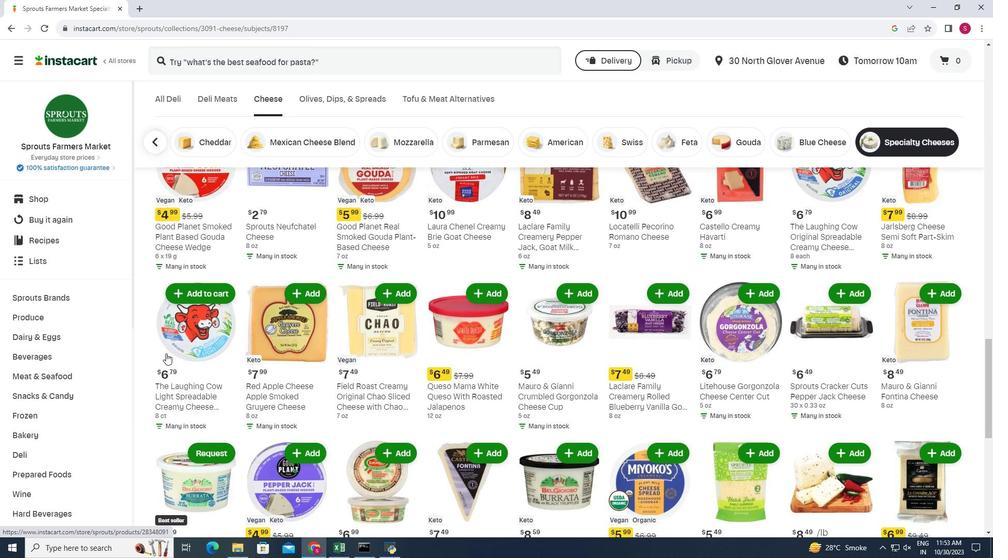 
Action: Mouse moved to (170, 351)
Screenshot: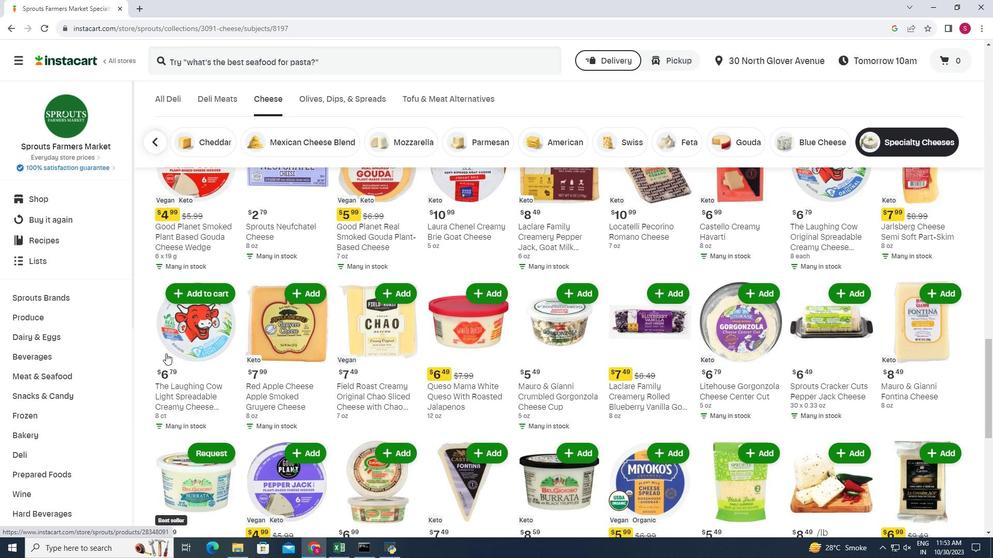 
Action: Mouse scrolled (170, 351) with delta (0, 0)
Screenshot: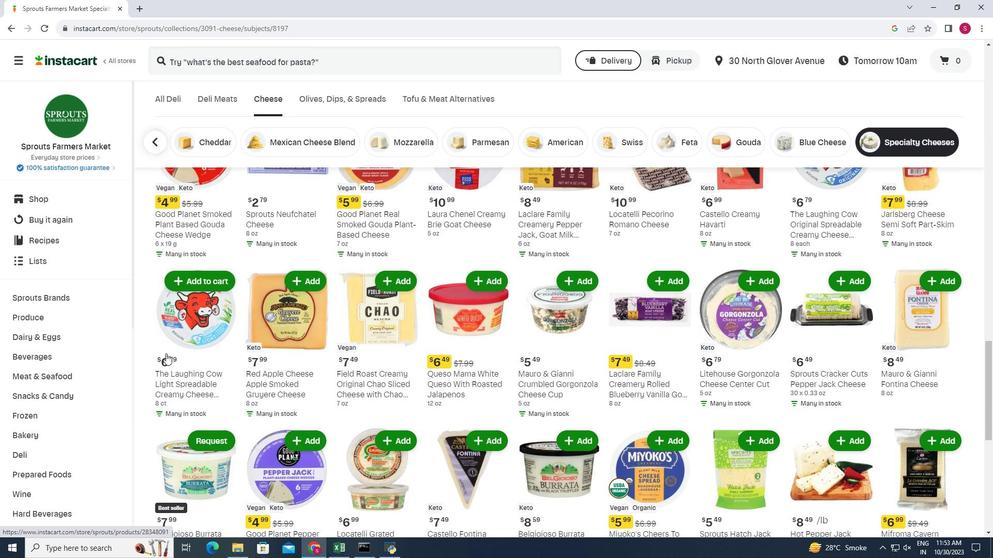 
Action: Mouse scrolled (170, 351) with delta (0, 0)
Screenshot: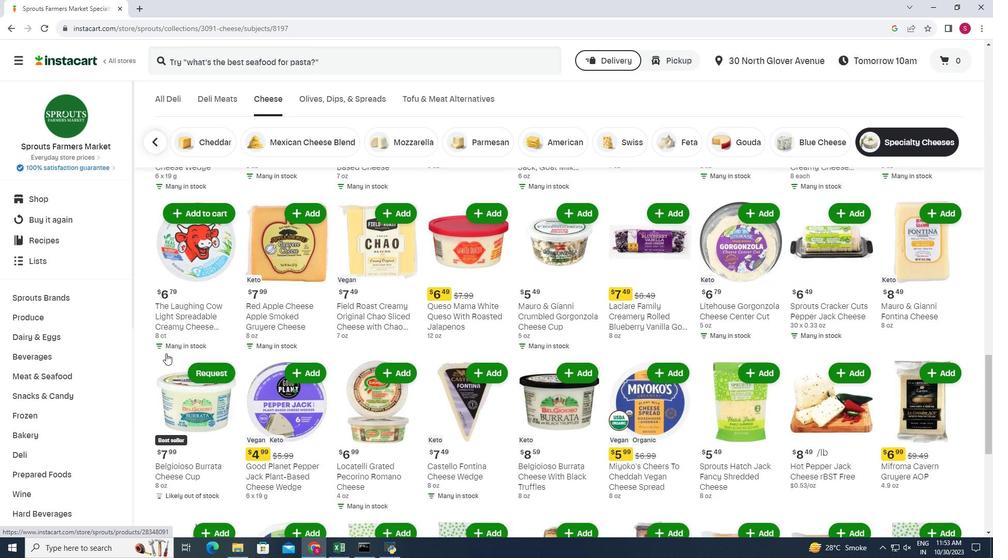 
Action: Mouse scrolled (170, 351) with delta (0, 0)
Screenshot: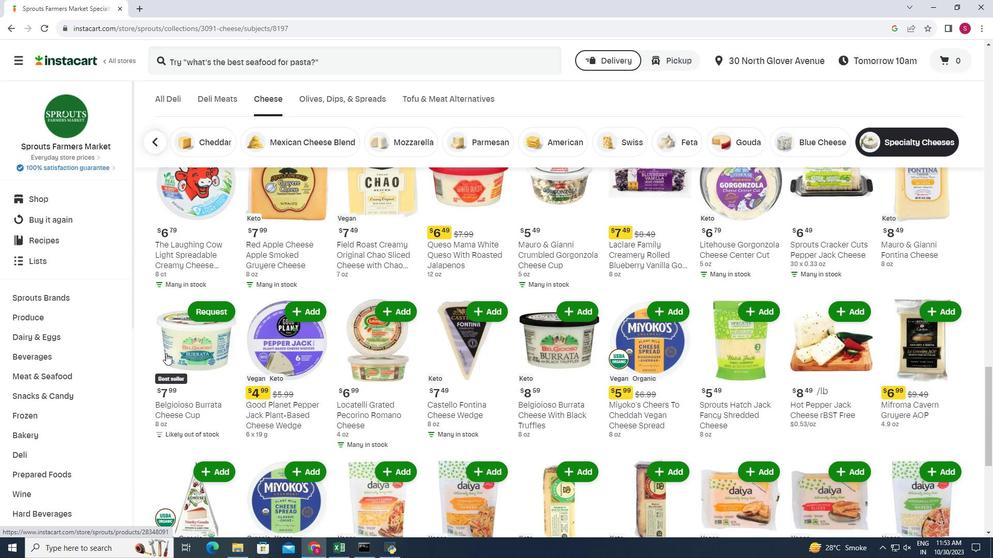 
Action: Mouse moved to (929, 339)
Screenshot: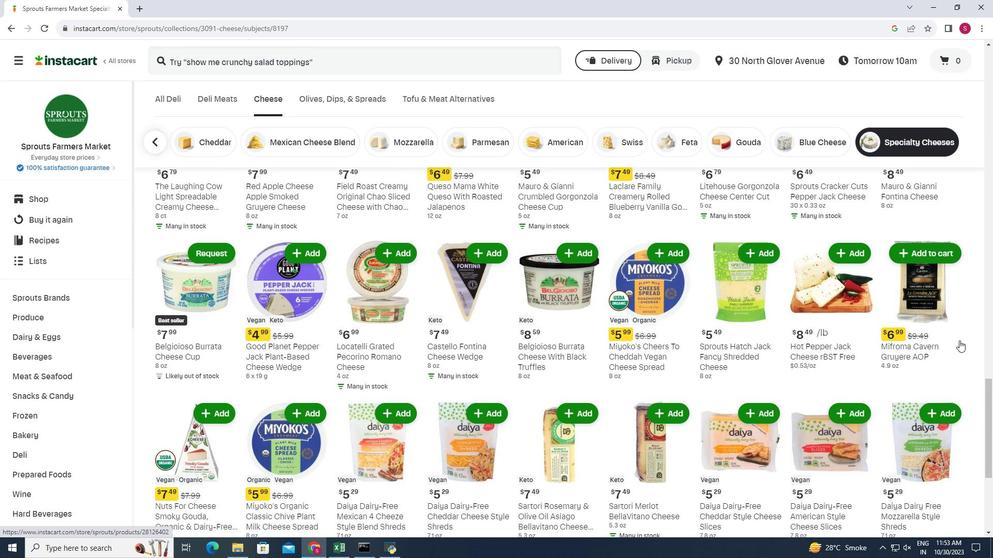 
Action: Mouse scrolled (929, 339) with delta (0, 0)
Screenshot: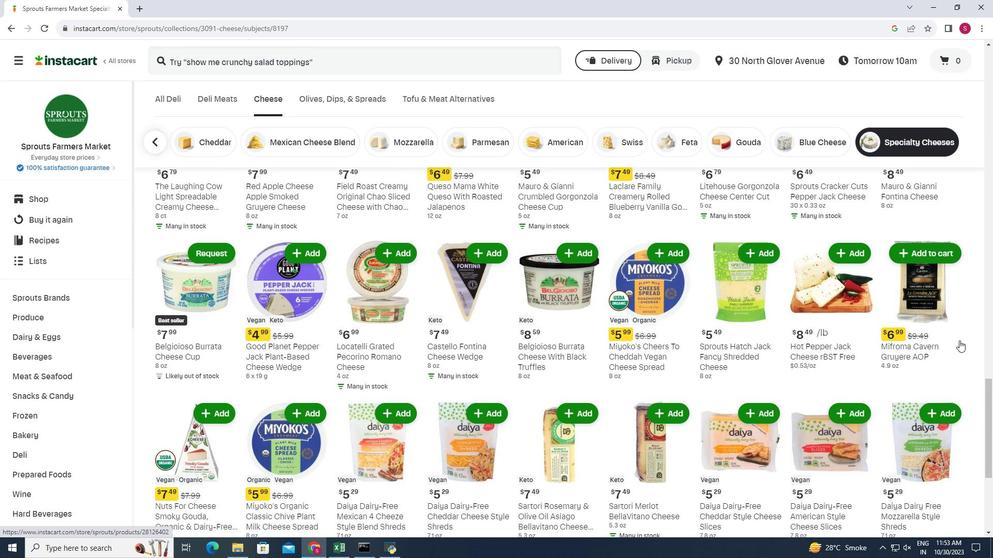 
Action: Mouse moved to (929, 342)
Screenshot: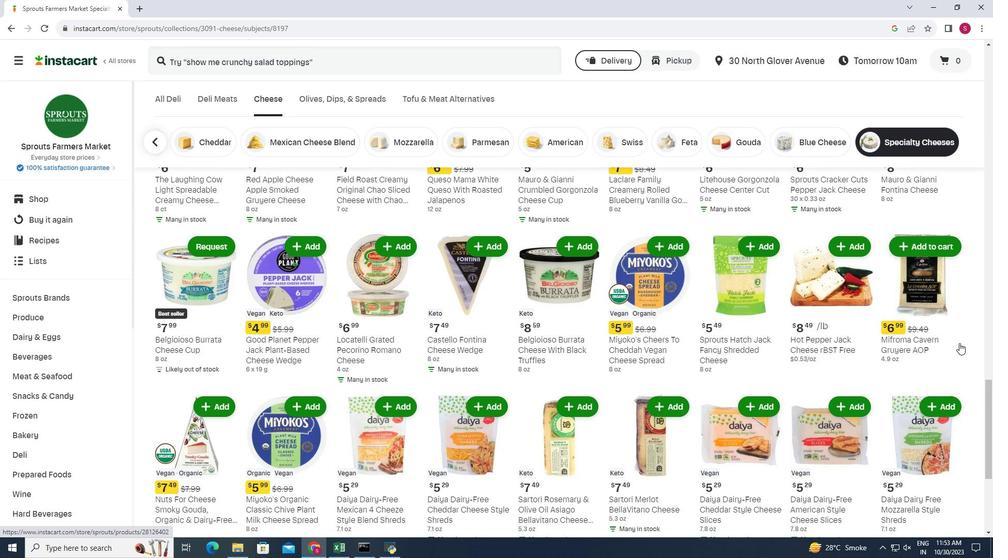
Action: Mouse scrolled (929, 341) with delta (0, 0)
Screenshot: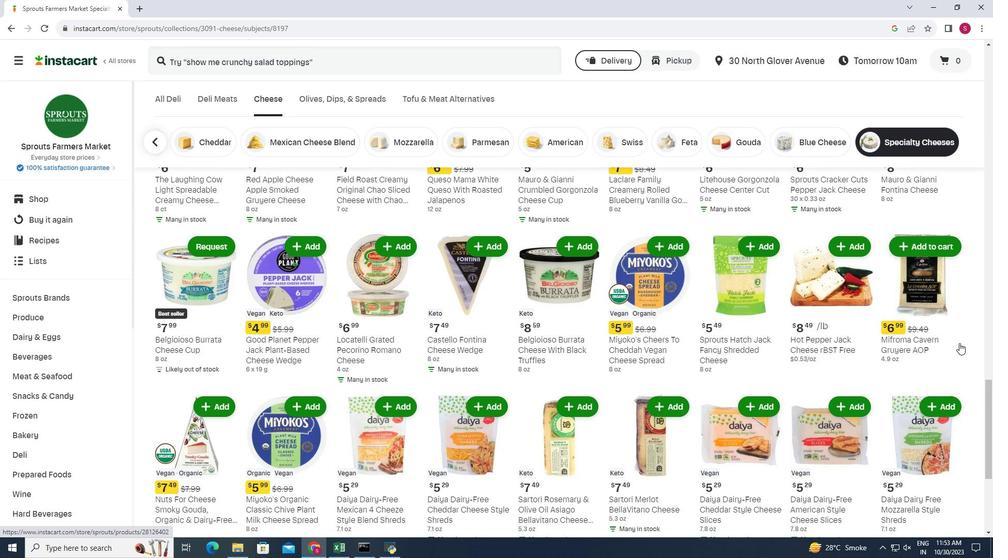 
Action: Mouse moved to (929, 342)
Screenshot: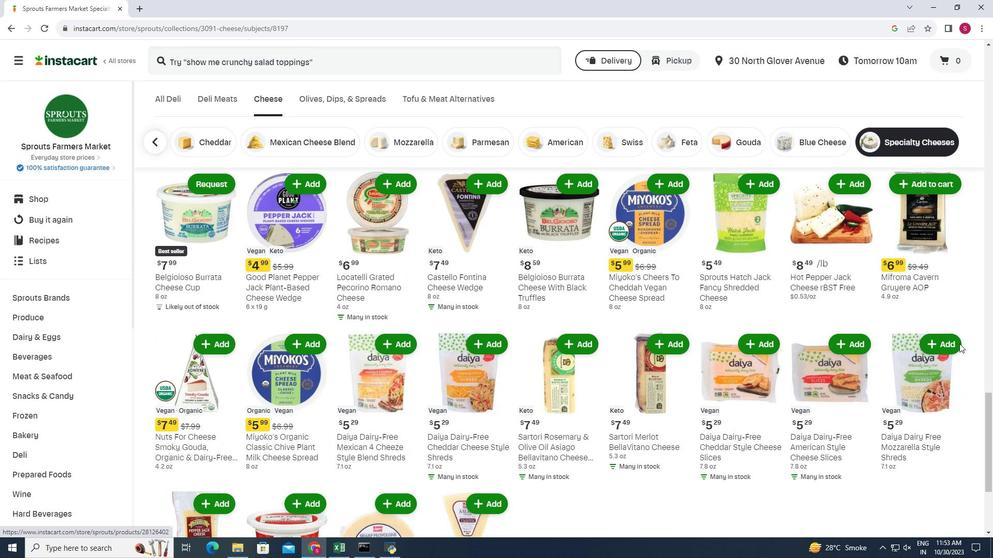 
Action: Mouse scrolled (929, 342) with delta (0, 0)
Screenshot: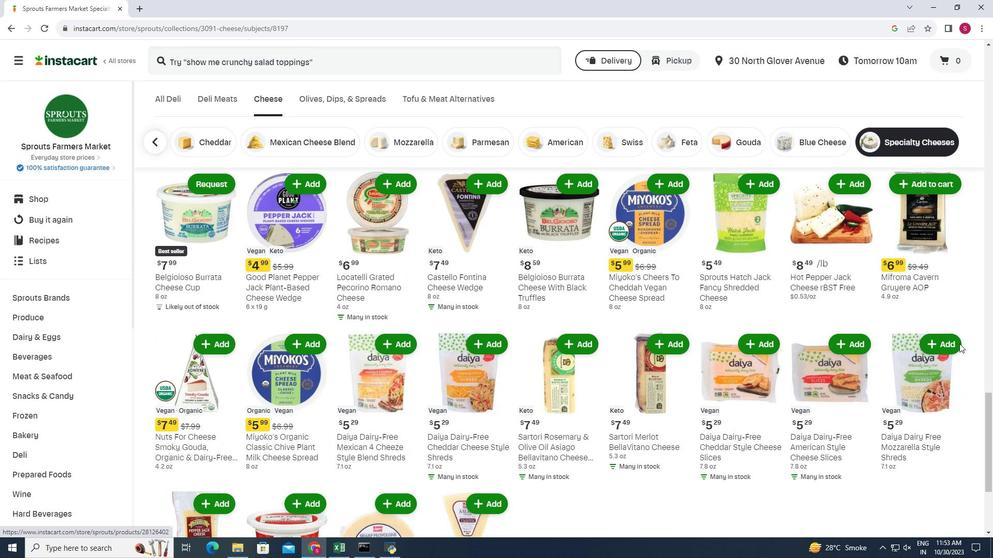 
Action: Mouse moved to (146, 341)
Screenshot: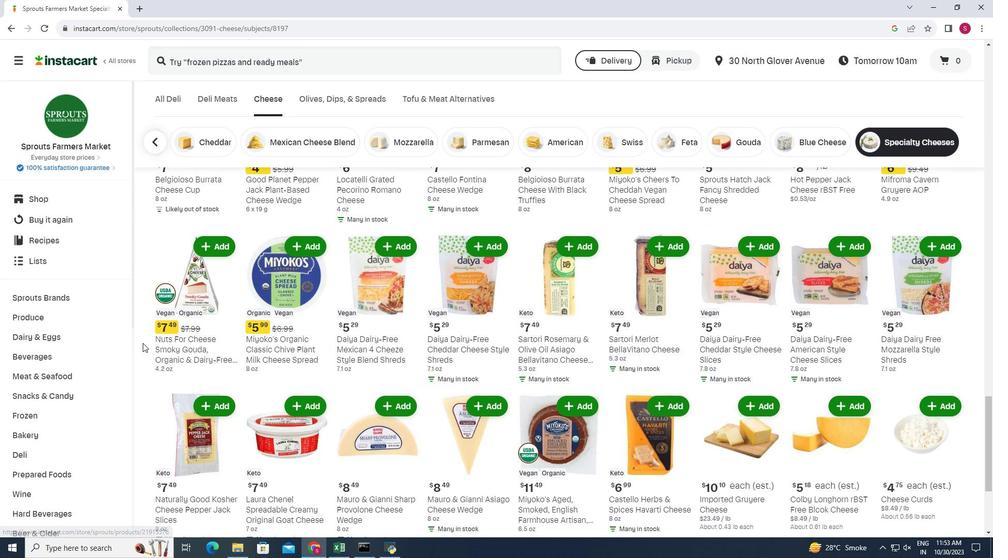 
Action: Mouse scrolled (146, 341) with delta (0, 0)
Screenshot: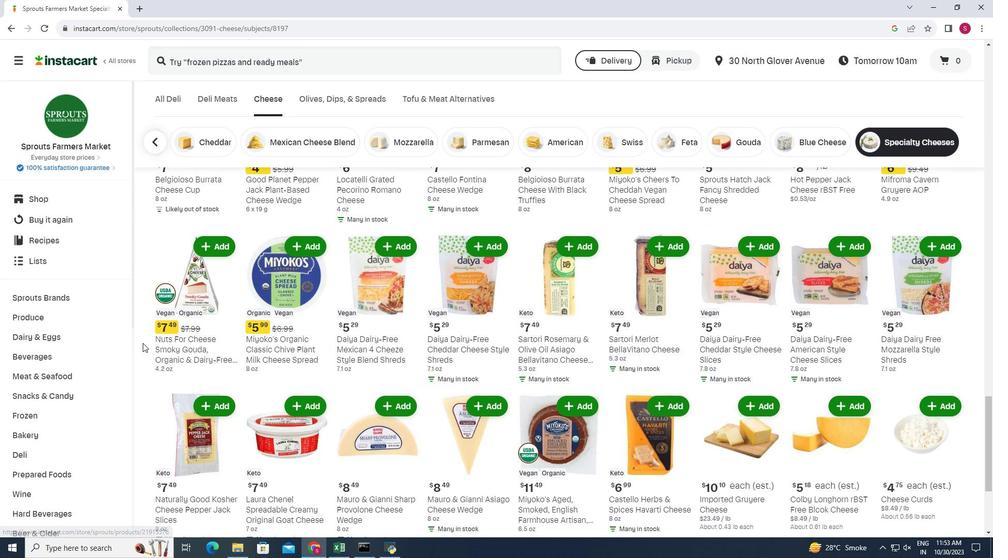 
Action: Mouse moved to (148, 342)
Screenshot: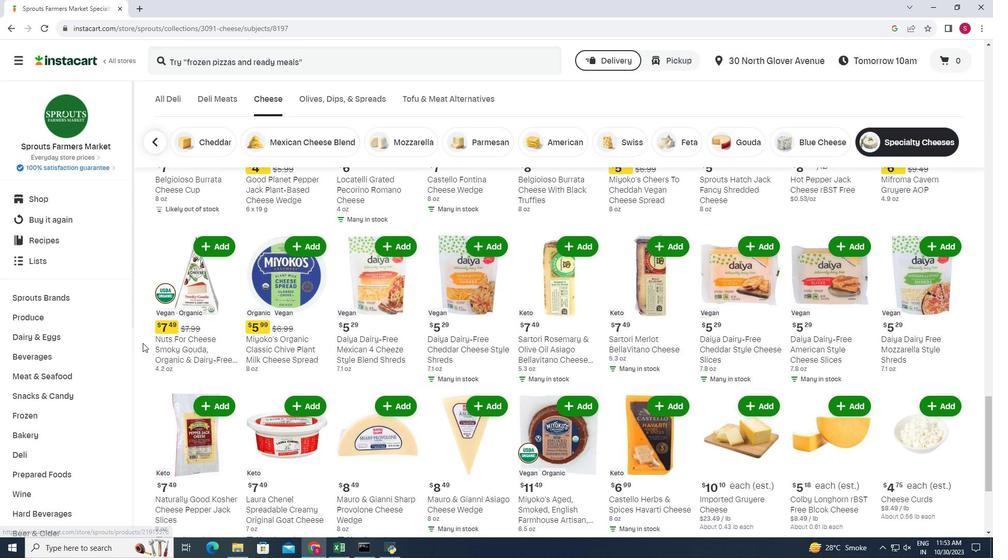 
Action: Mouse scrolled (148, 341) with delta (0, 0)
Screenshot: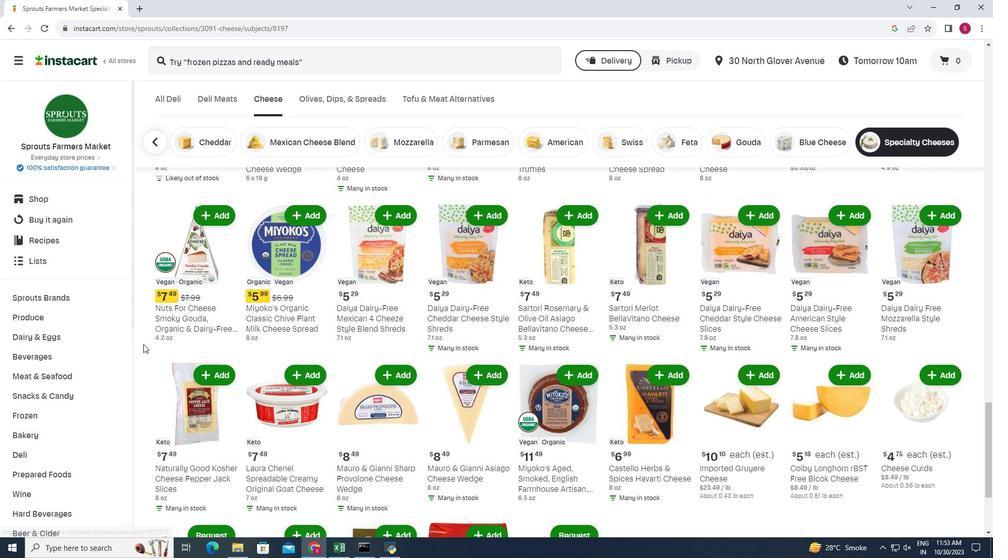 
Action: Mouse moved to (148, 343)
Screenshot: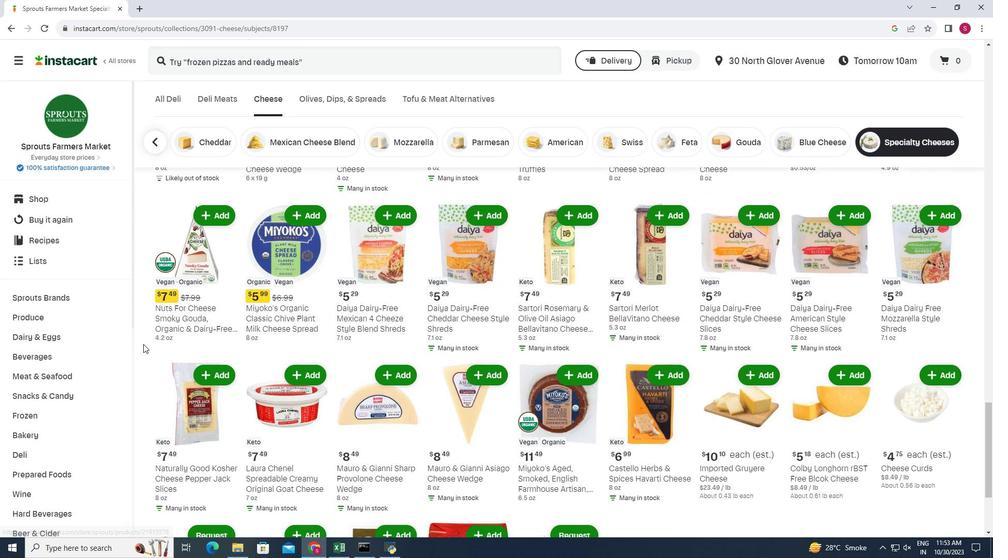 
Action: Mouse scrolled (148, 342) with delta (0, 0)
Screenshot: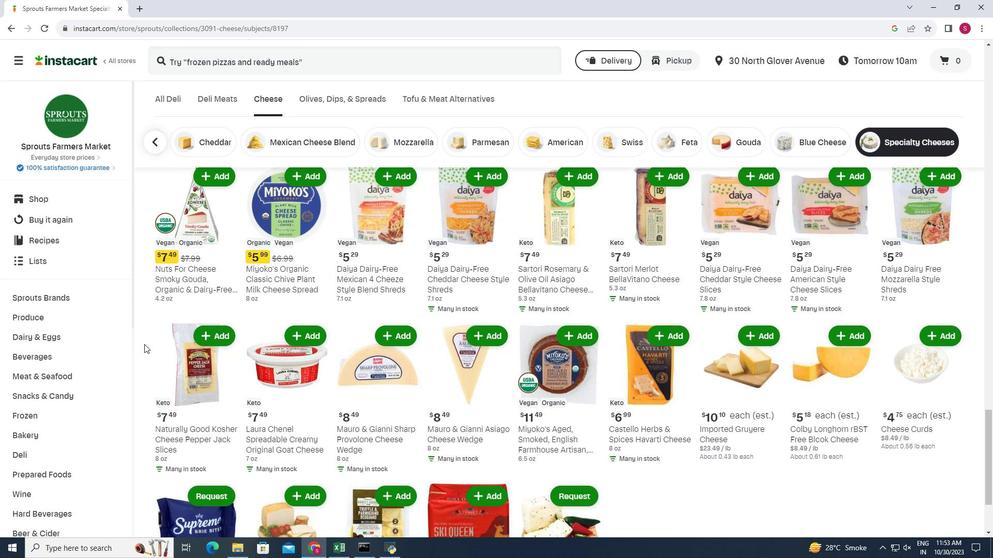 
Action: Mouse moved to (216, 258)
Screenshot: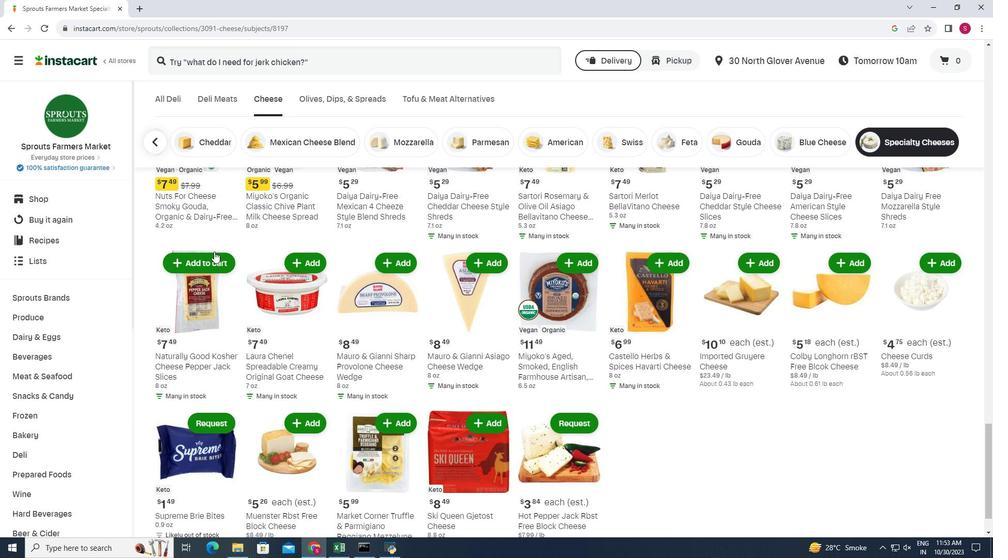 
Action: Mouse pressed left at (216, 258)
Screenshot: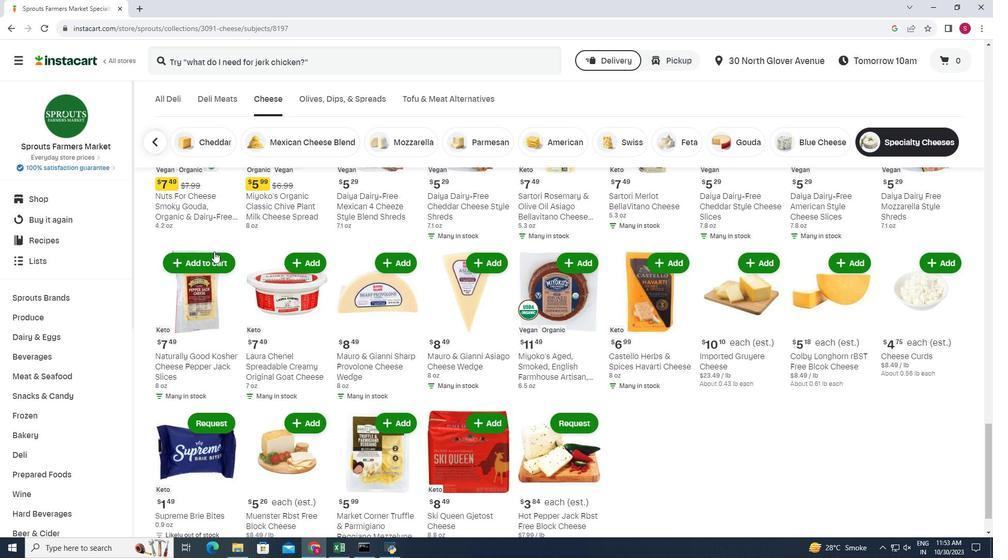 
Action: Mouse moved to (700, 234)
Screenshot: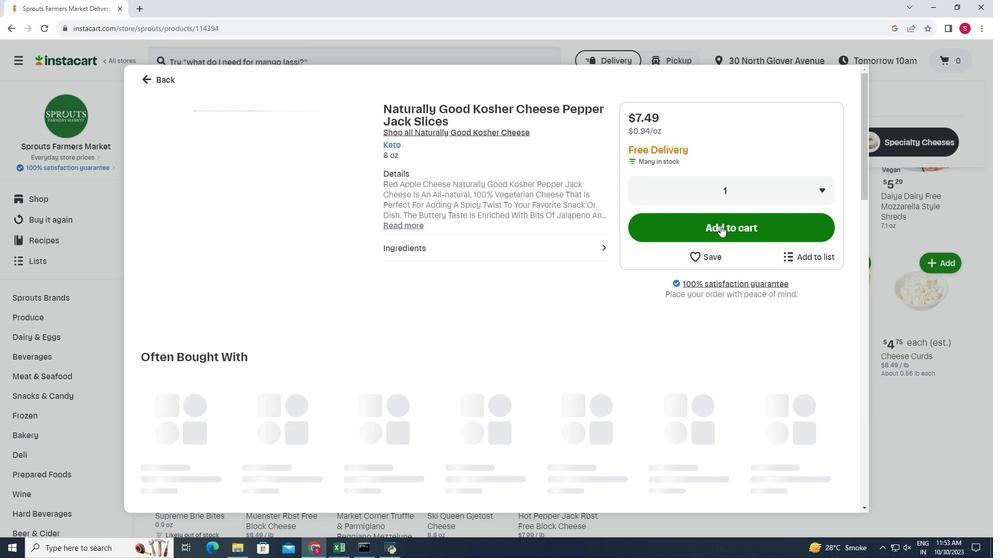 
Action: Mouse pressed left at (700, 234)
Screenshot: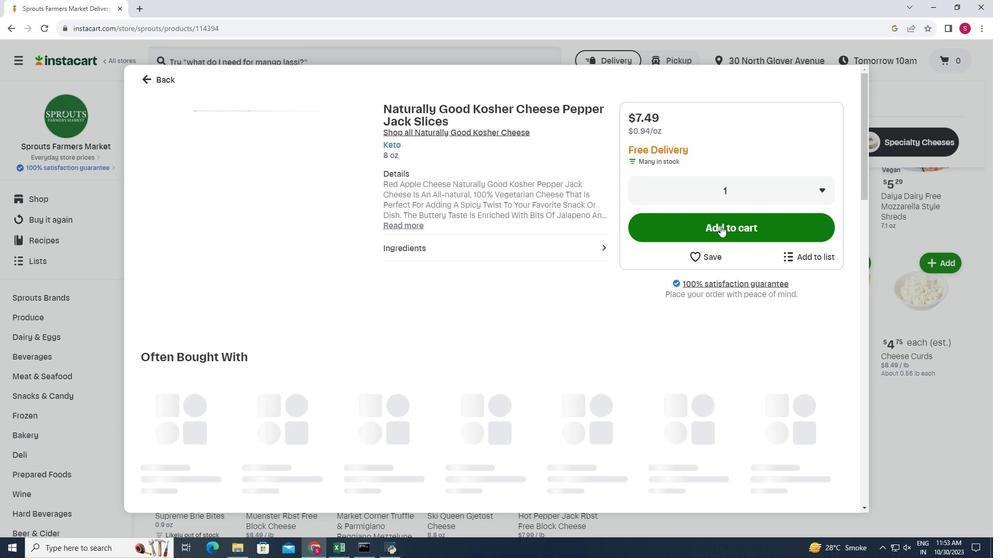 
Action: Mouse moved to (573, 242)
Screenshot: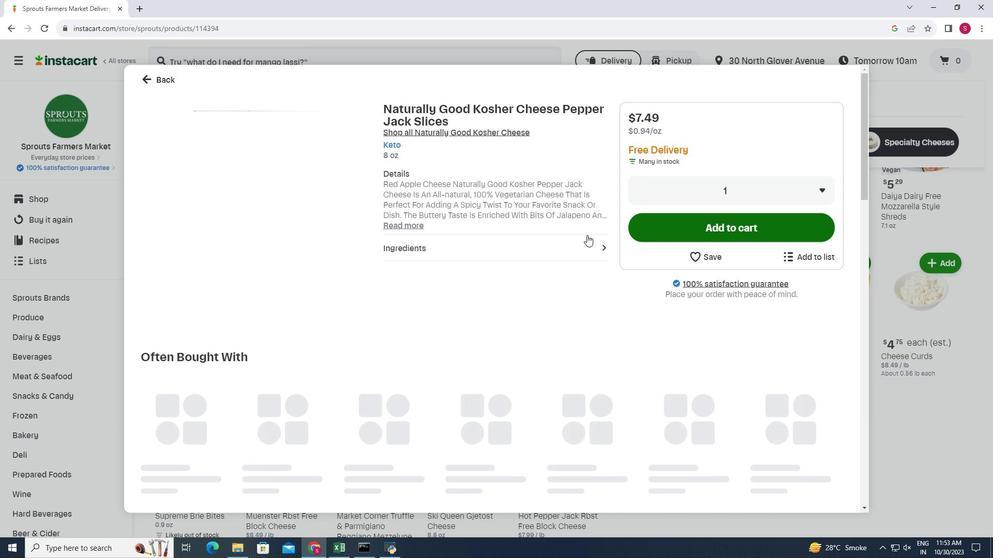 
